 Task: Check the percentage active listings of finished basement in the last 1 year.
Action: Mouse moved to (889, 192)
Screenshot: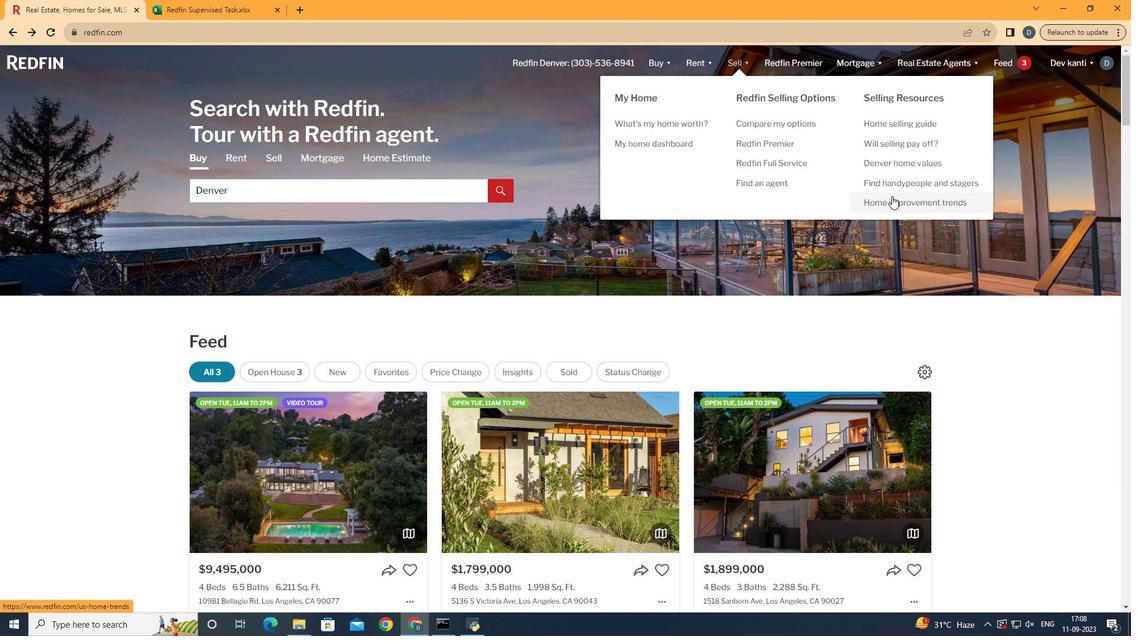 
Action: Mouse pressed left at (889, 192)
Screenshot: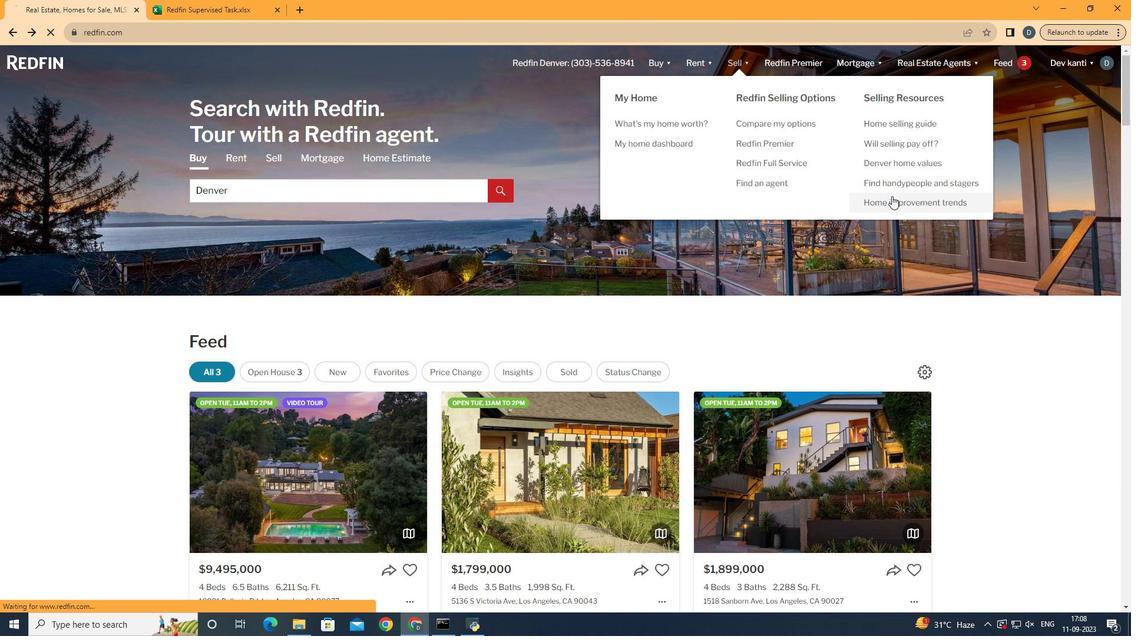 
Action: Mouse moved to (272, 222)
Screenshot: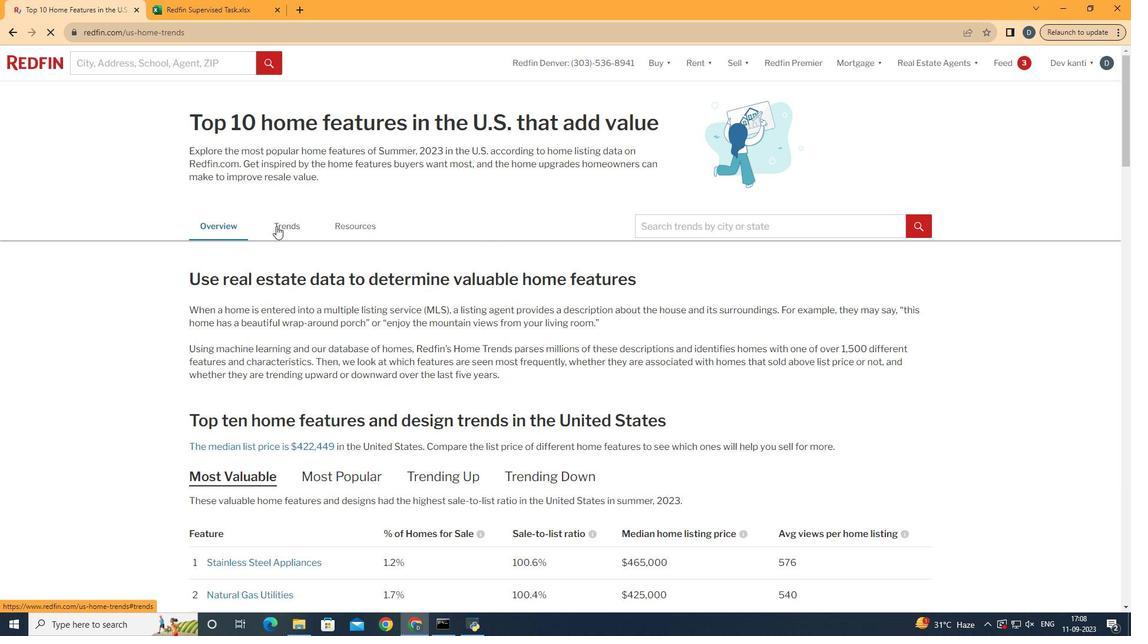
Action: Mouse pressed left at (272, 222)
Screenshot: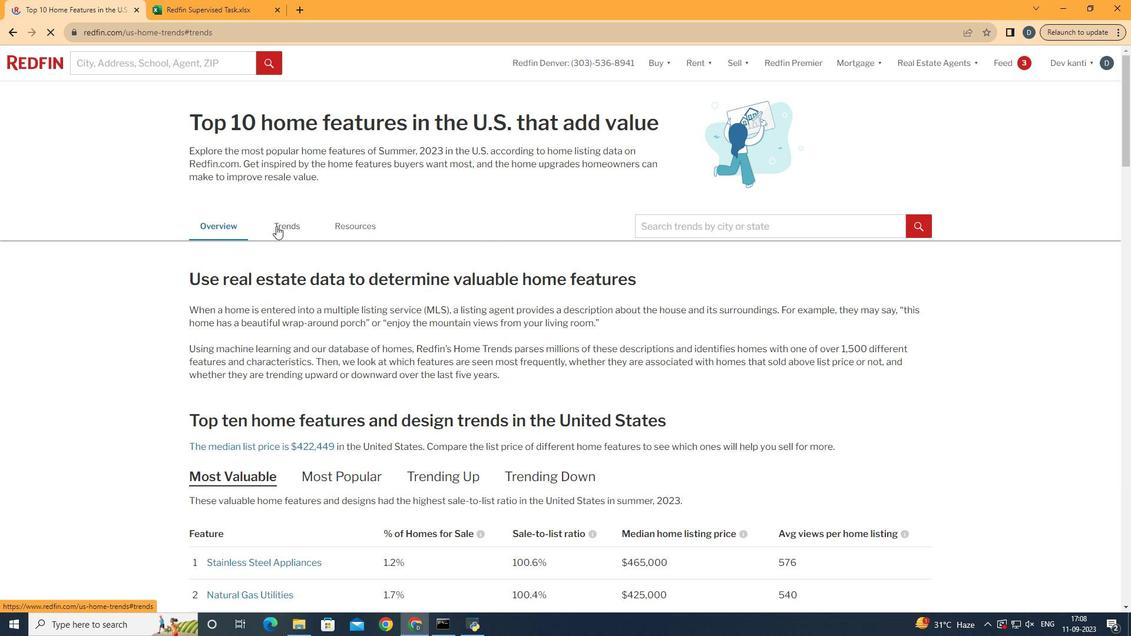 
Action: Mouse moved to (512, 300)
Screenshot: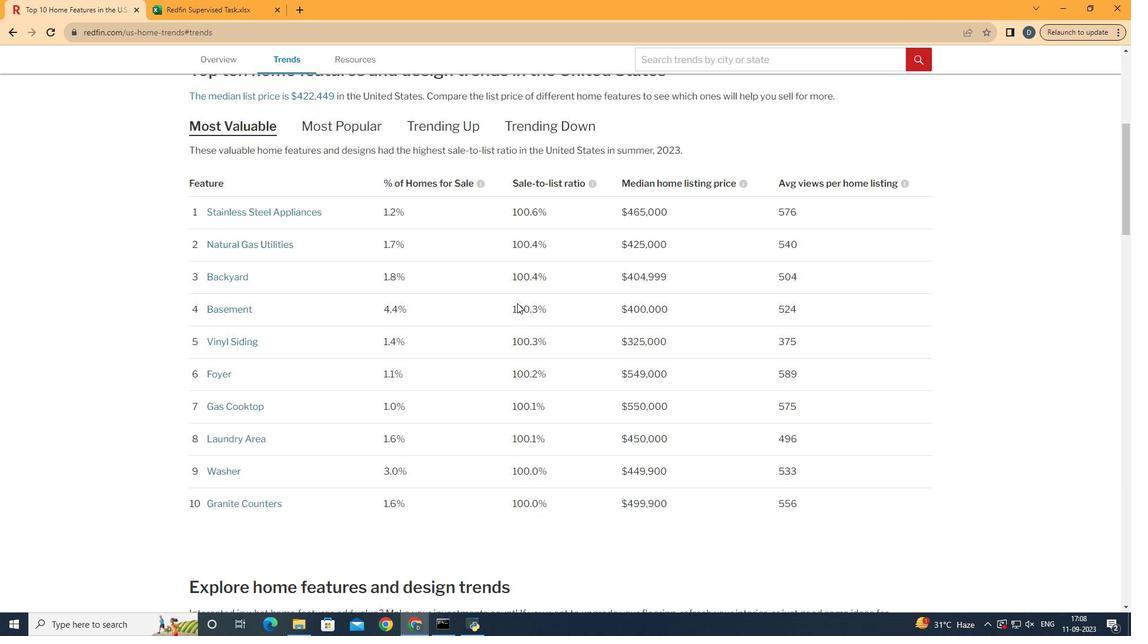 
Action: Mouse scrolled (512, 300) with delta (0, 0)
Screenshot: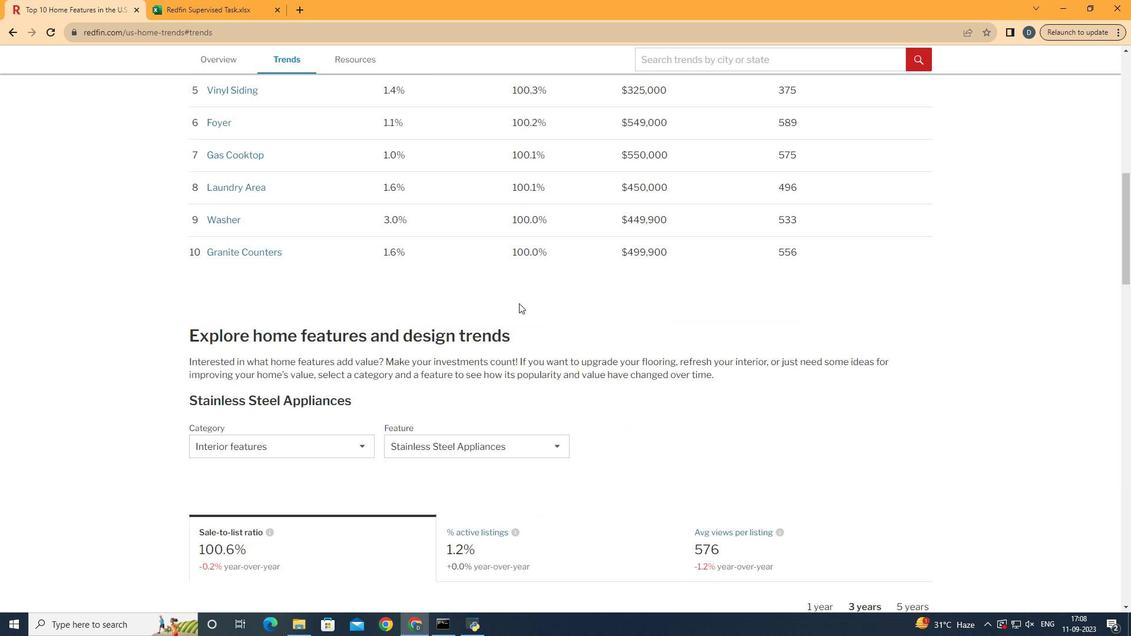 
Action: Mouse moved to (514, 300)
Screenshot: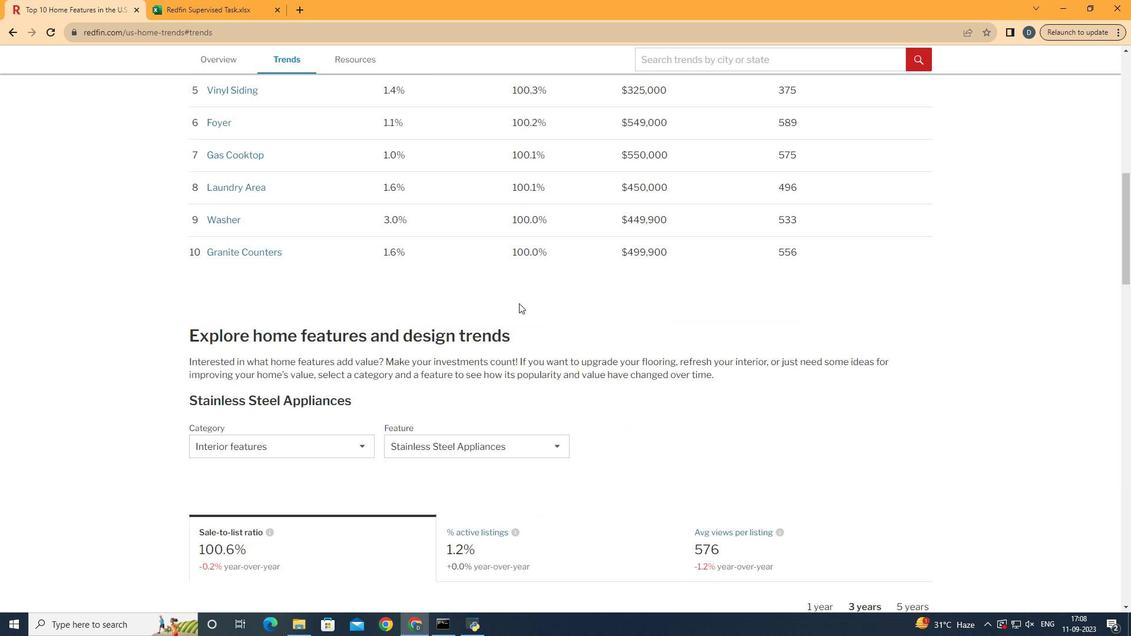 
Action: Mouse scrolled (514, 299) with delta (0, 0)
Screenshot: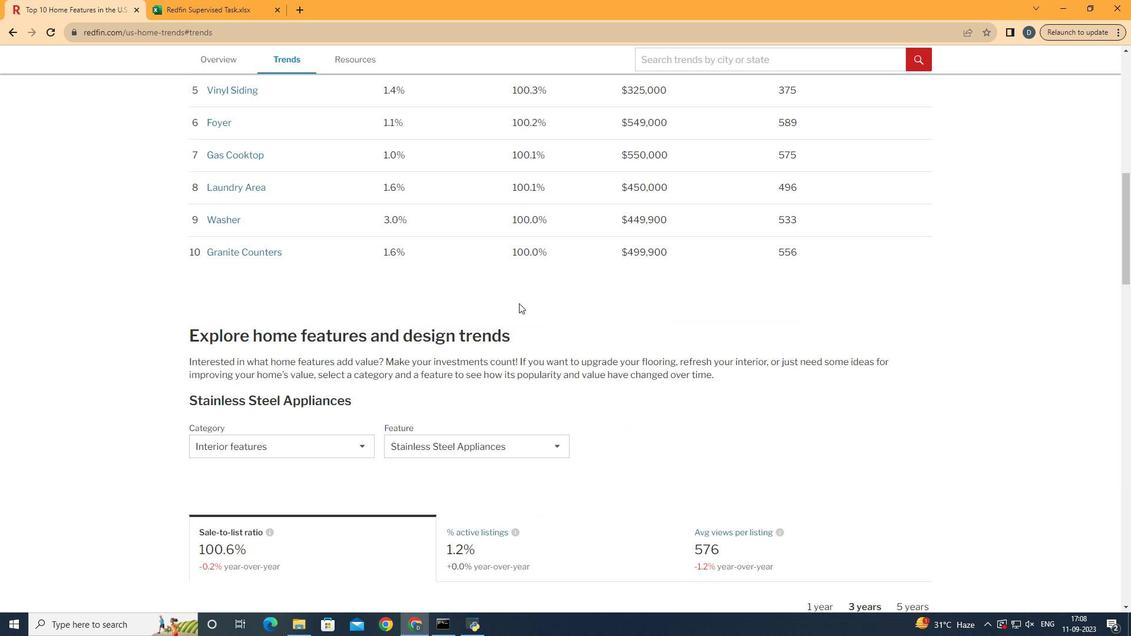 
Action: Mouse scrolled (514, 299) with delta (0, 0)
Screenshot: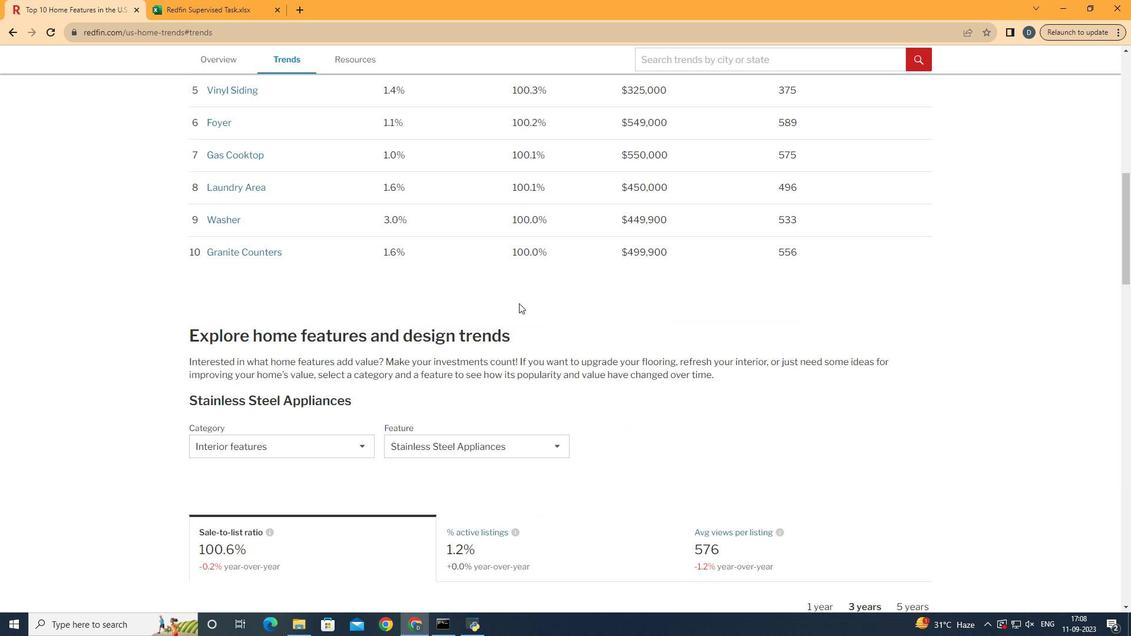 
Action: Mouse scrolled (514, 299) with delta (0, 0)
Screenshot: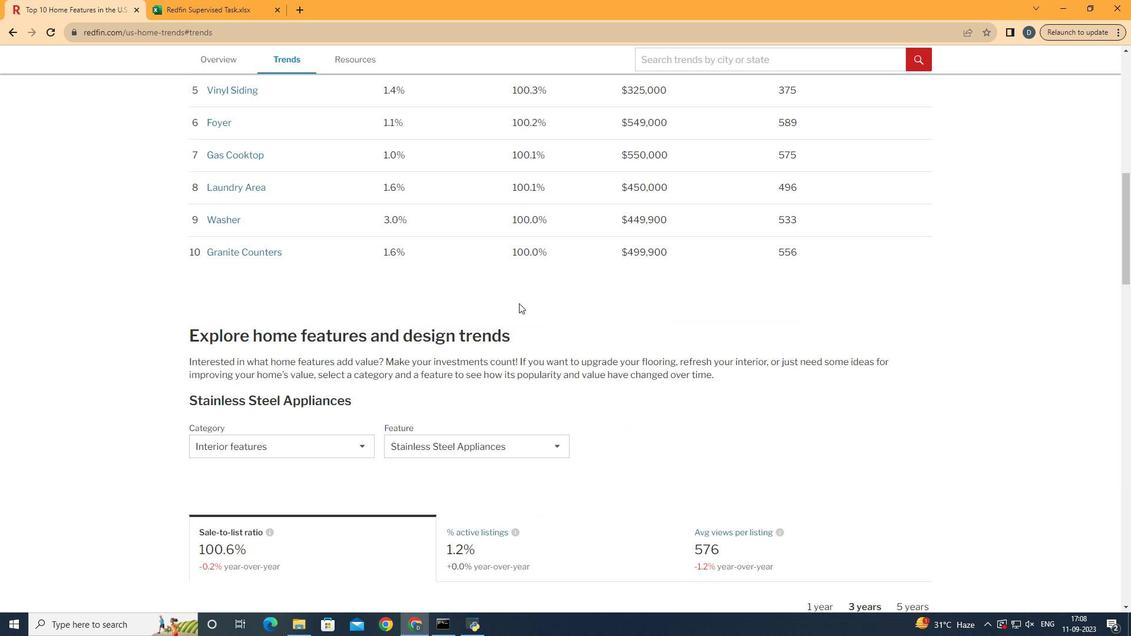 
Action: Mouse moved to (514, 300)
Screenshot: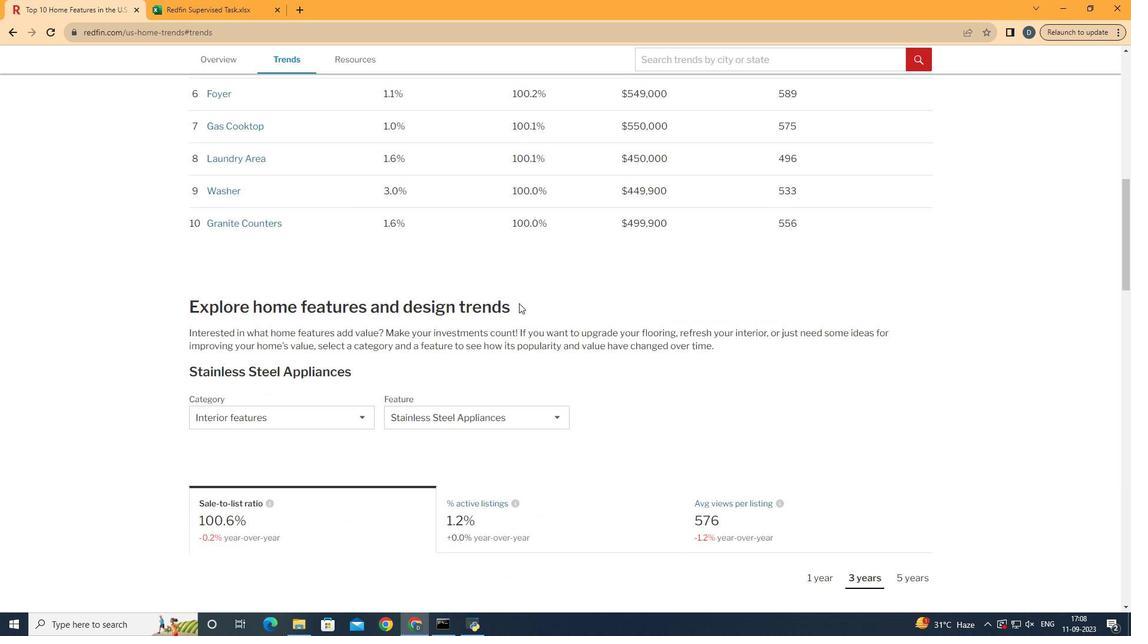 
Action: Mouse scrolled (514, 299) with delta (0, 0)
Screenshot: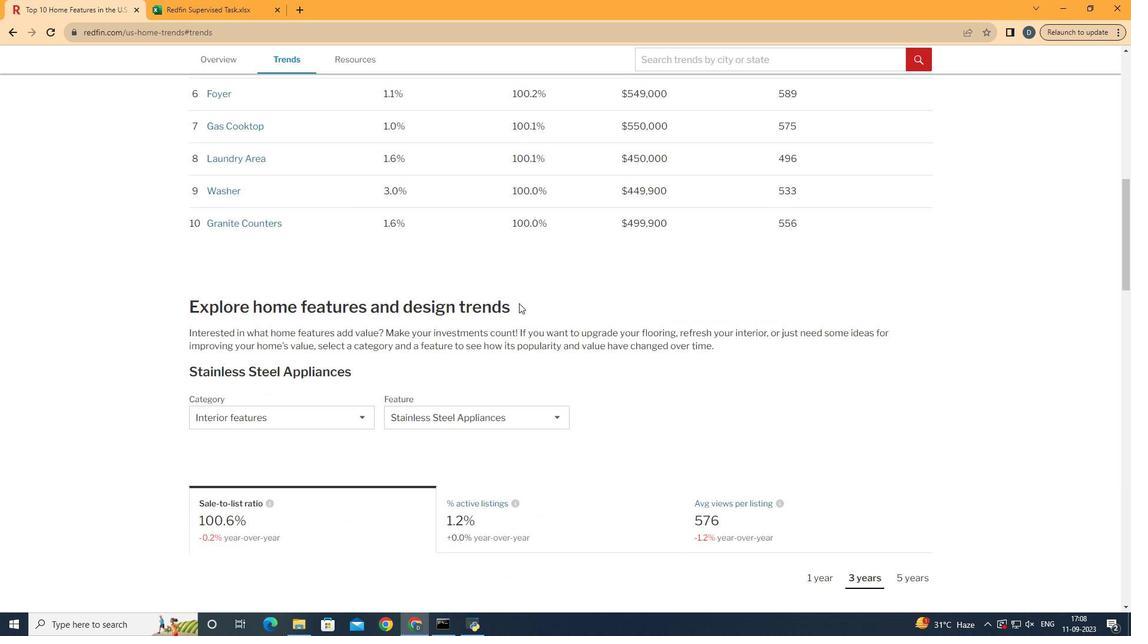 
Action: Mouse moved to (515, 300)
Screenshot: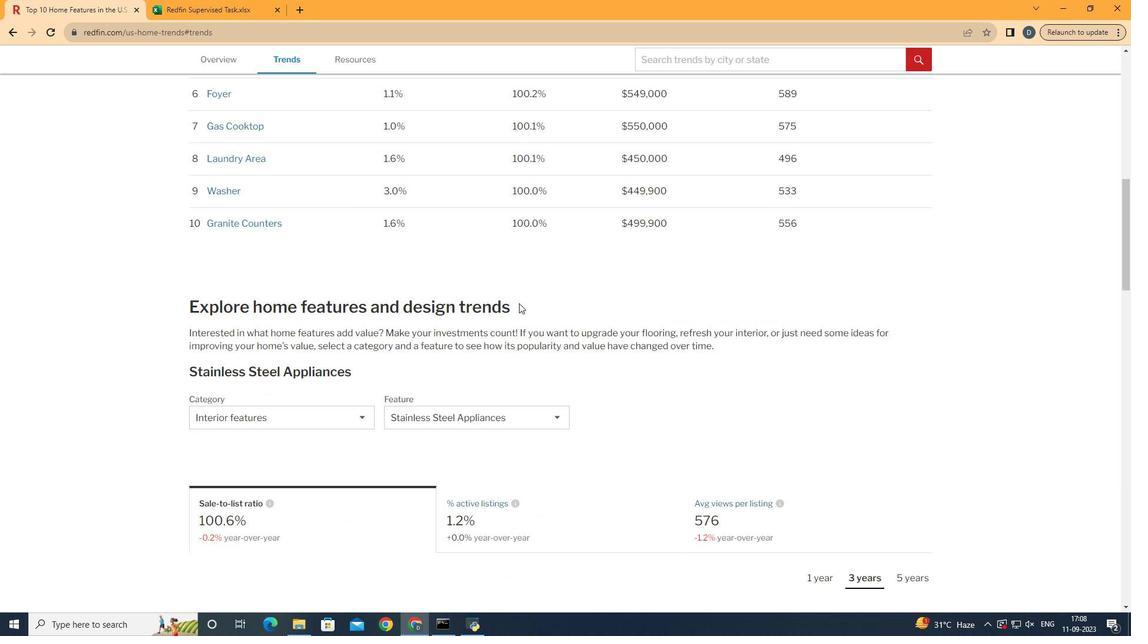 
Action: Mouse scrolled (515, 299) with delta (0, 0)
Screenshot: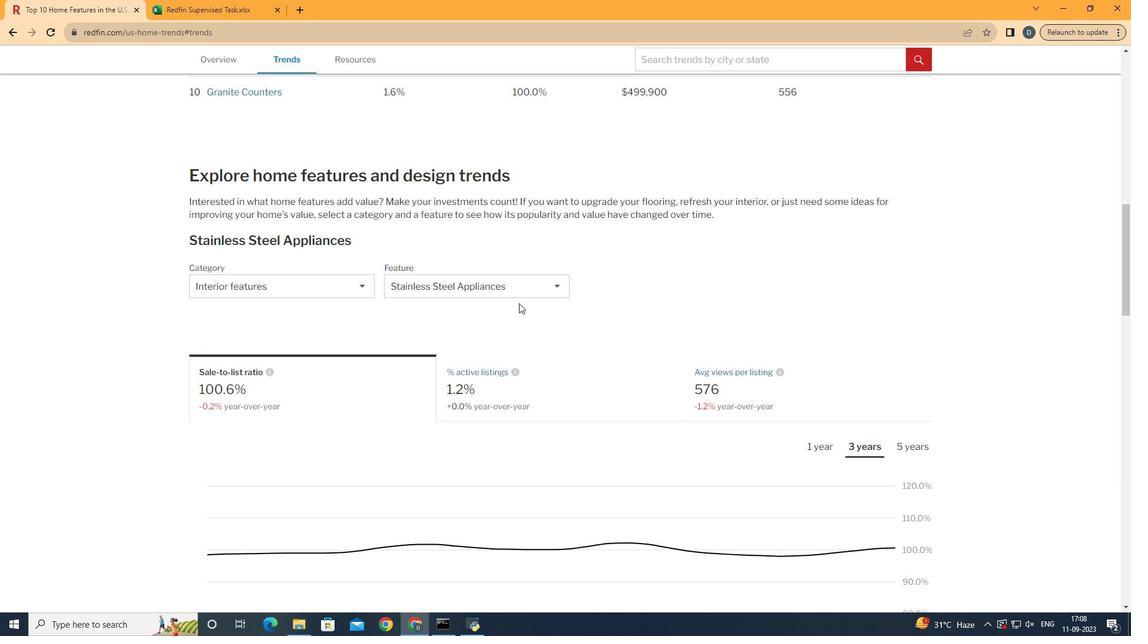 
Action: Mouse scrolled (515, 299) with delta (0, 0)
Screenshot: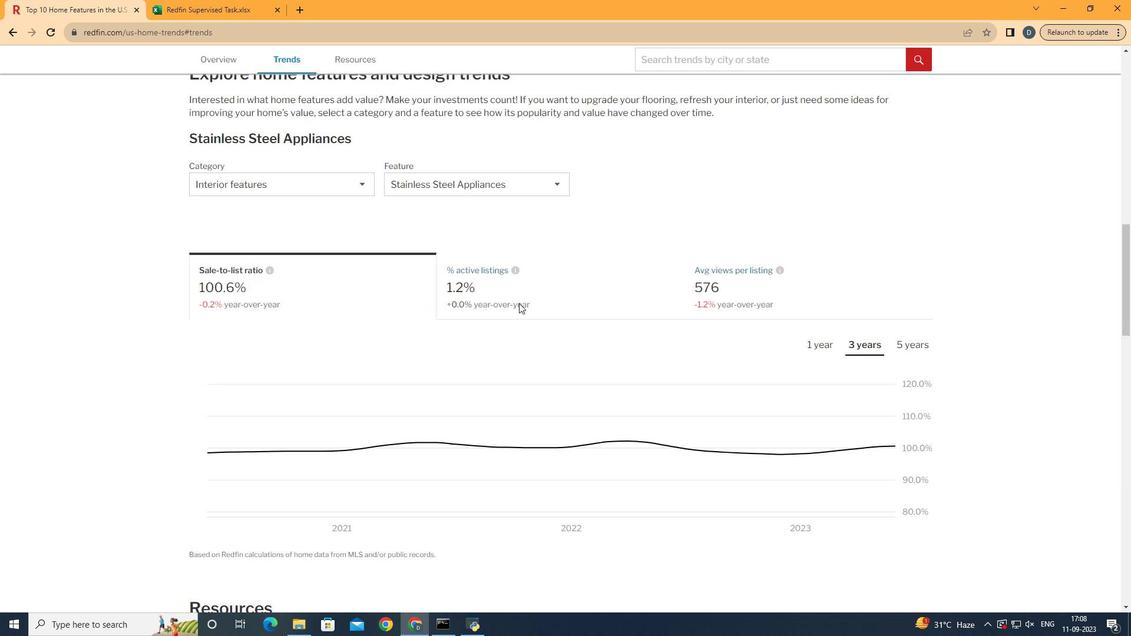 
Action: Mouse scrolled (515, 299) with delta (0, 0)
Screenshot: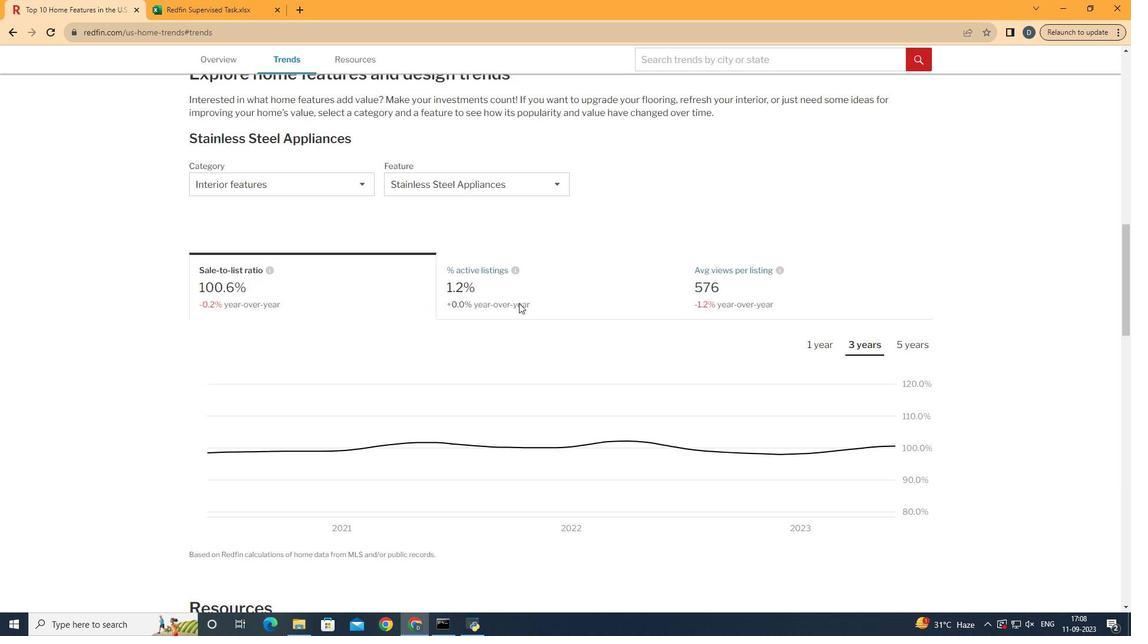 
Action: Mouse scrolled (515, 299) with delta (0, 0)
Screenshot: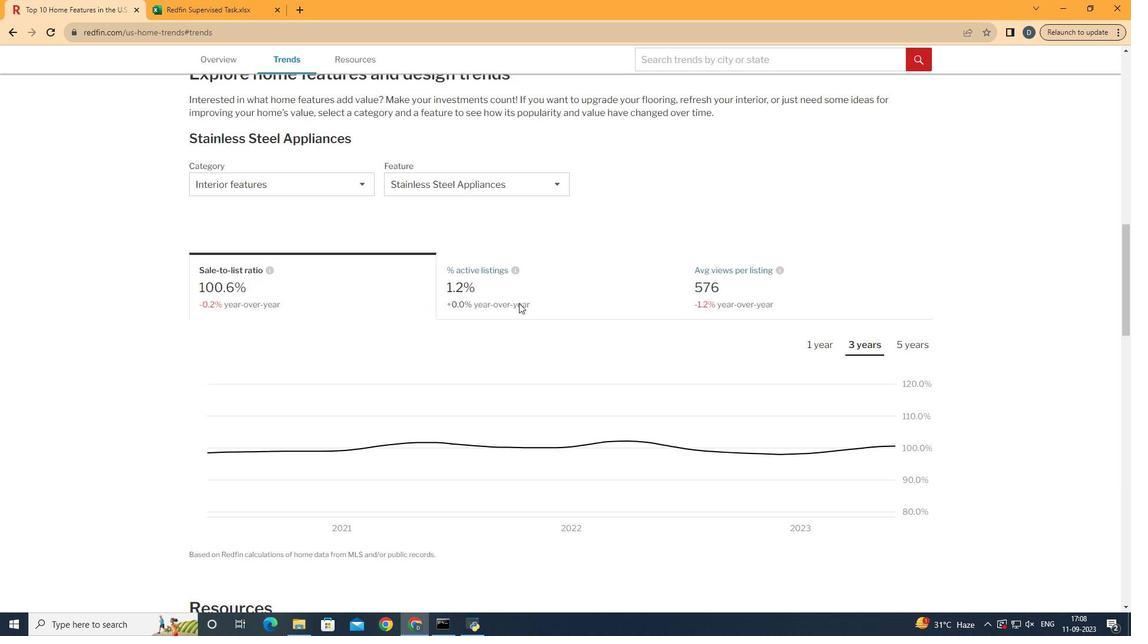 
Action: Mouse moved to (321, 182)
Screenshot: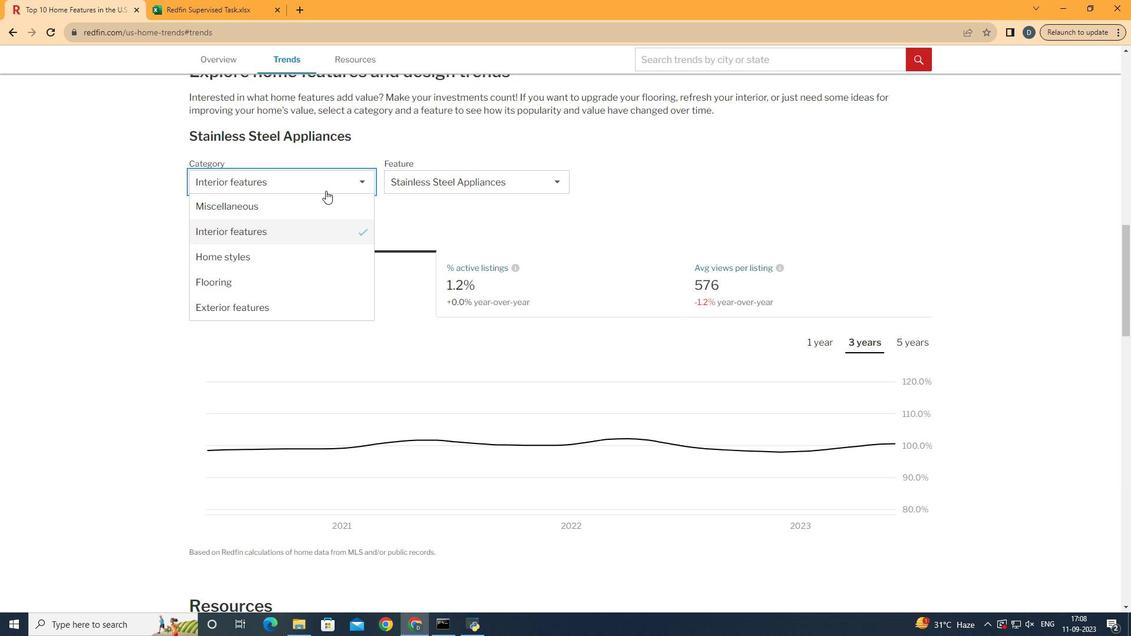 
Action: Mouse pressed left at (321, 182)
Screenshot: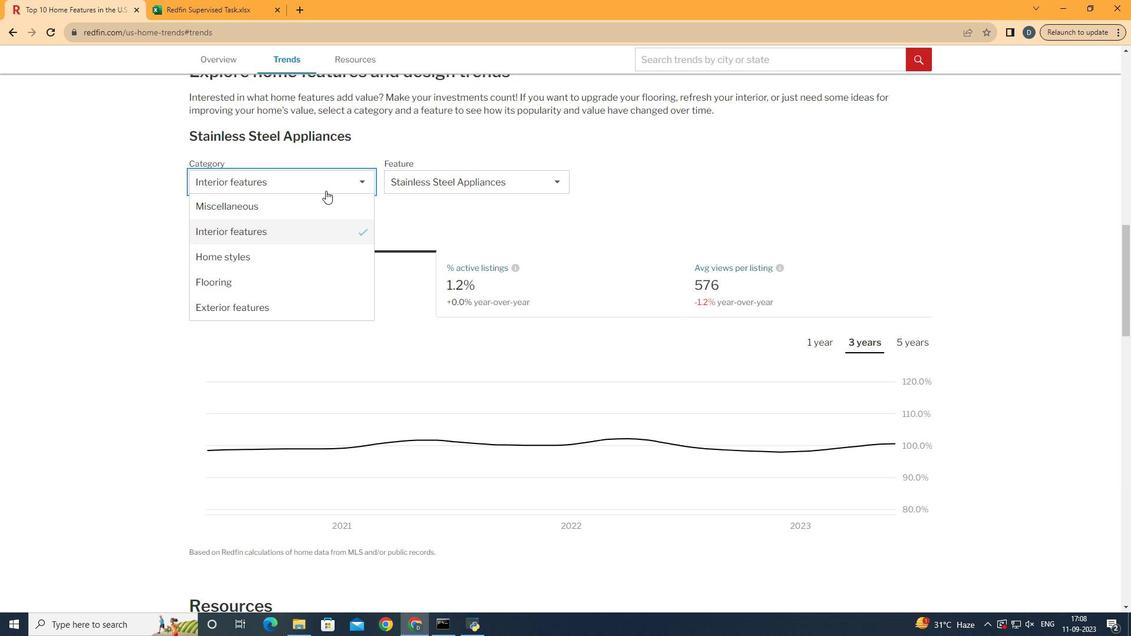 
Action: Mouse moved to (324, 223)
Screenshot: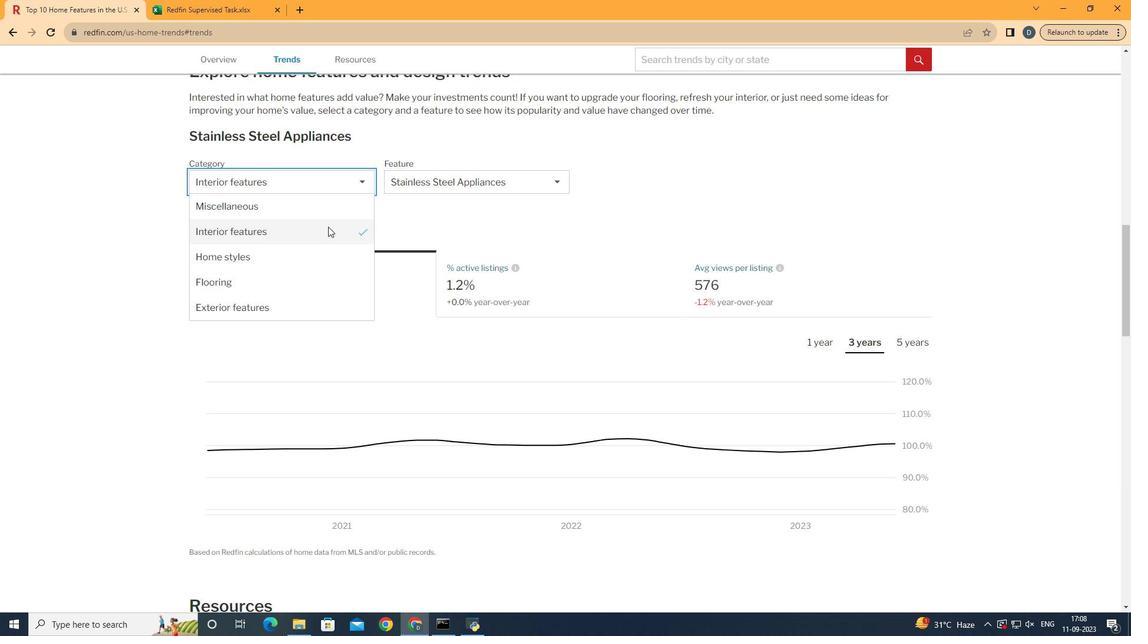 
Action: Mouse pressed left at (324, 223)
Screenshot: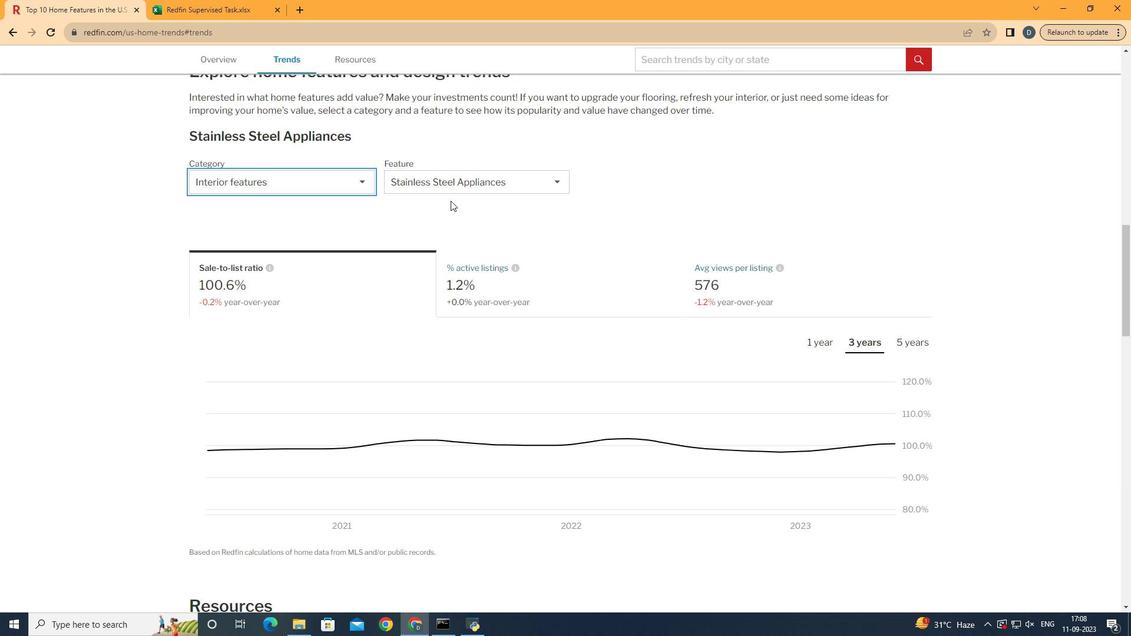 
Action: Mouse moved to (534, 178)
Screenshot: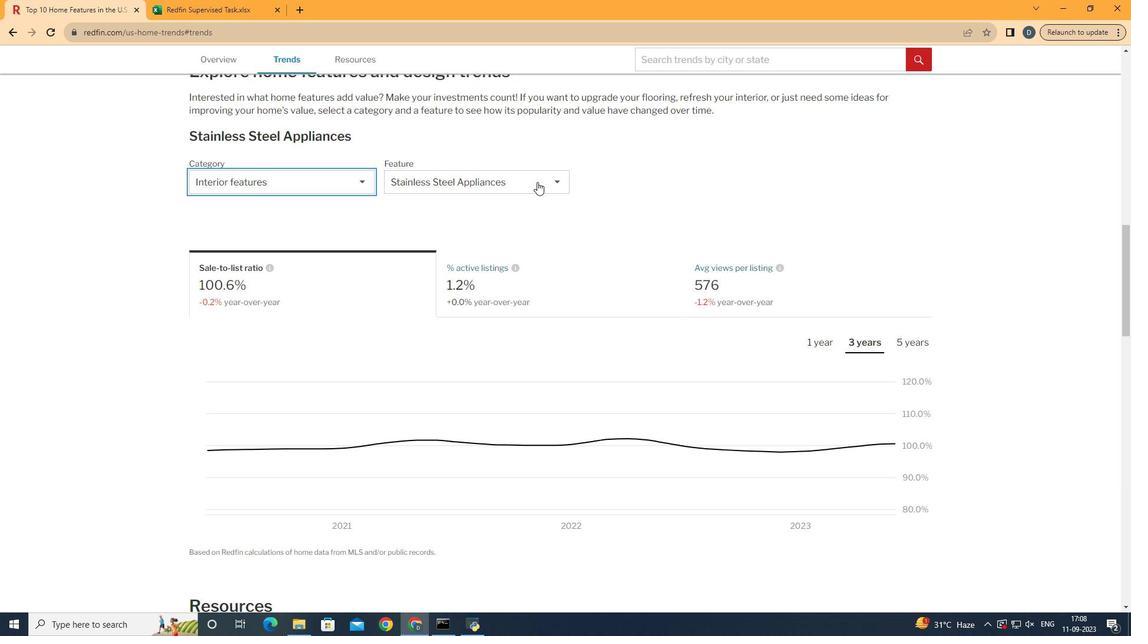 
Action: Mouse pressed left at (534, 178)
Screenshot: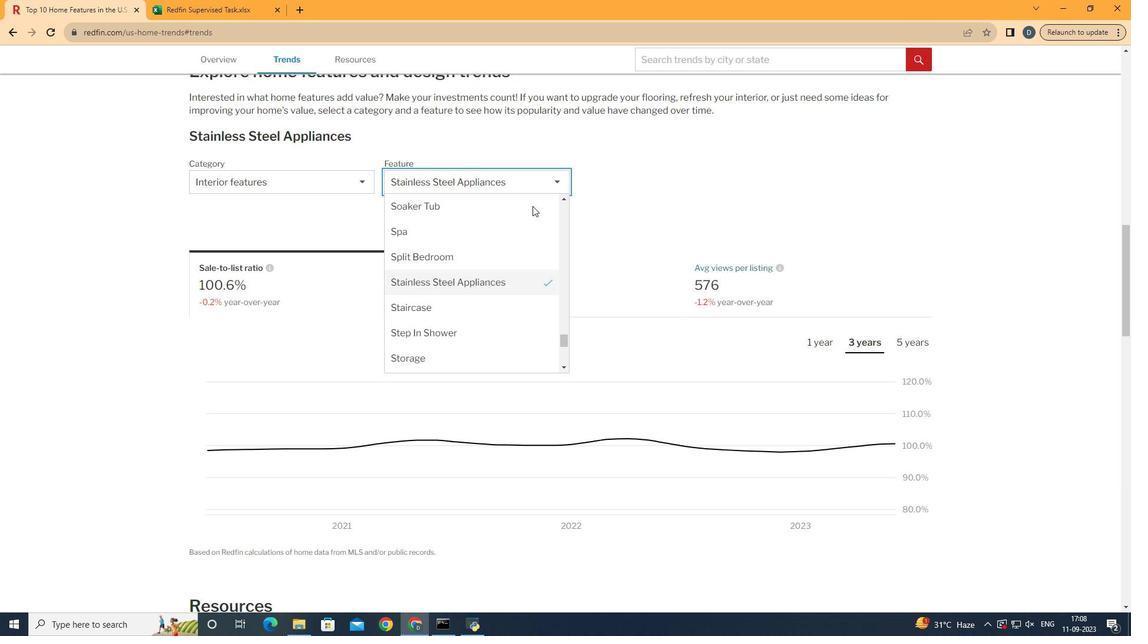 
Action: Mouse moved to (516, 309)
Screenshot: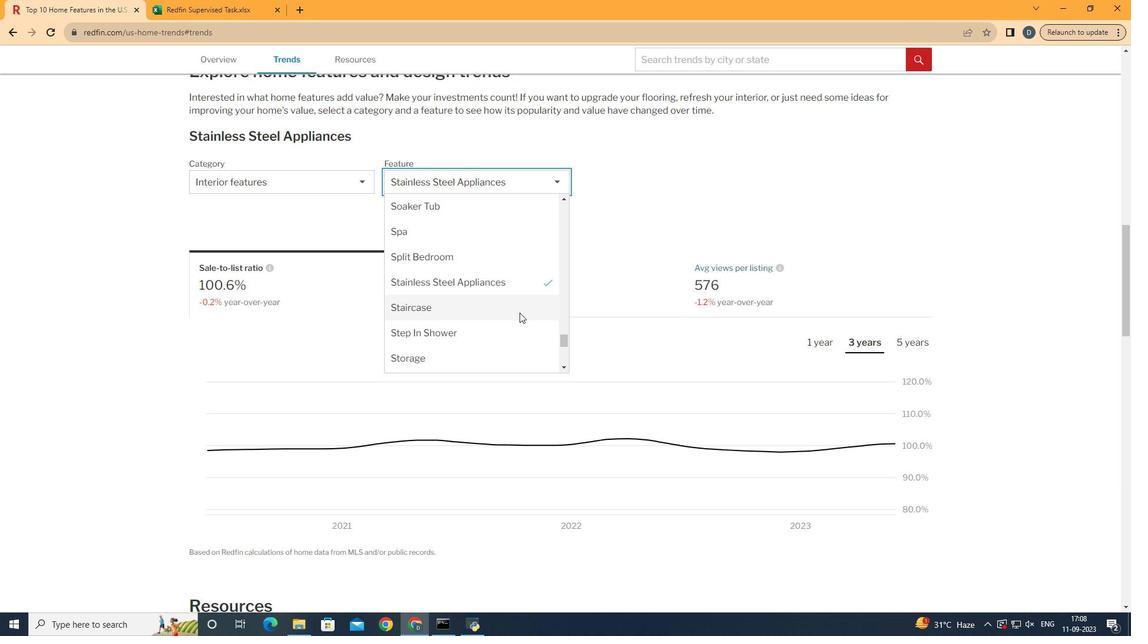 
Action: Mouse scrolled (516, 310) with delta (0, 0)
Screenshot: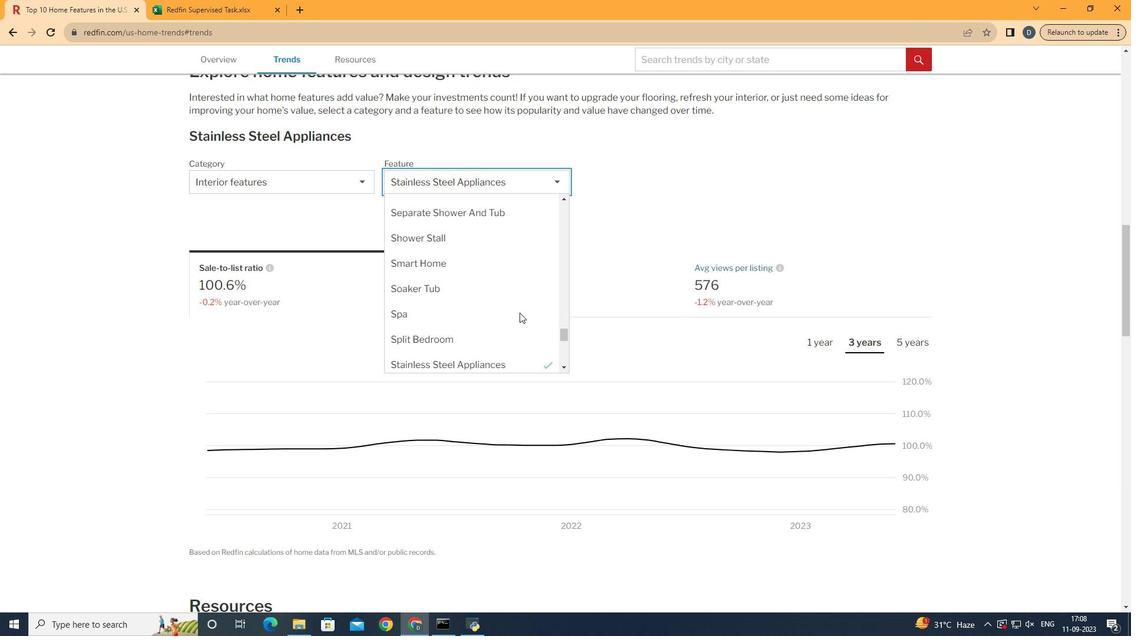 
Action: Mouse scrolled (516, 310) with delta (0, 0)
Screenshot: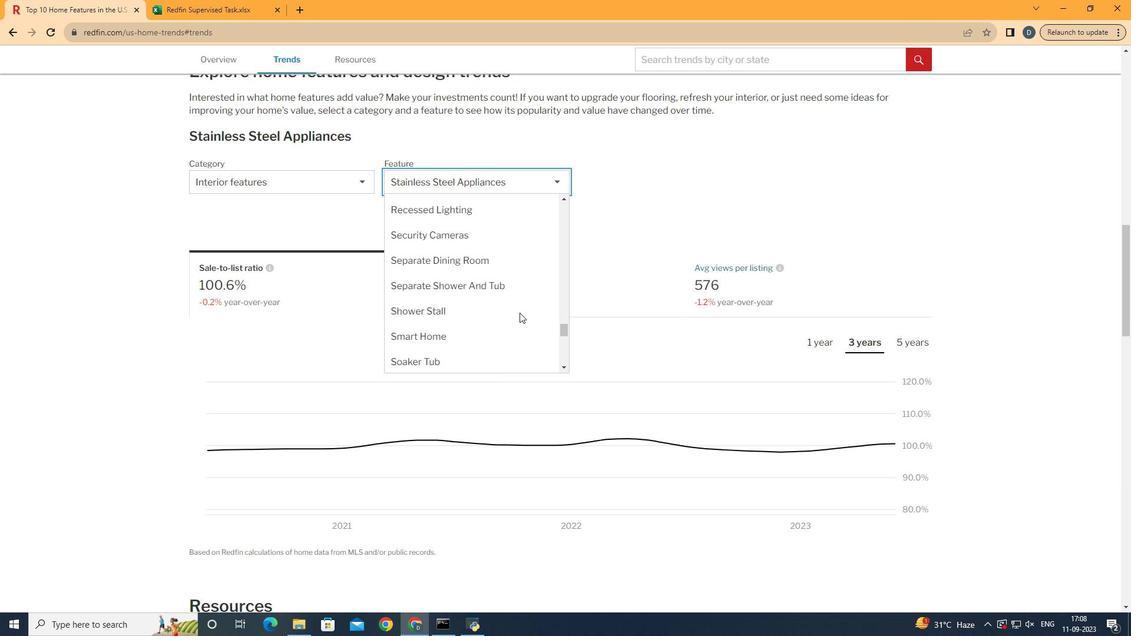 
Action: Mouse scrolled (516, 310) with delta (0, 0)
Screenshot: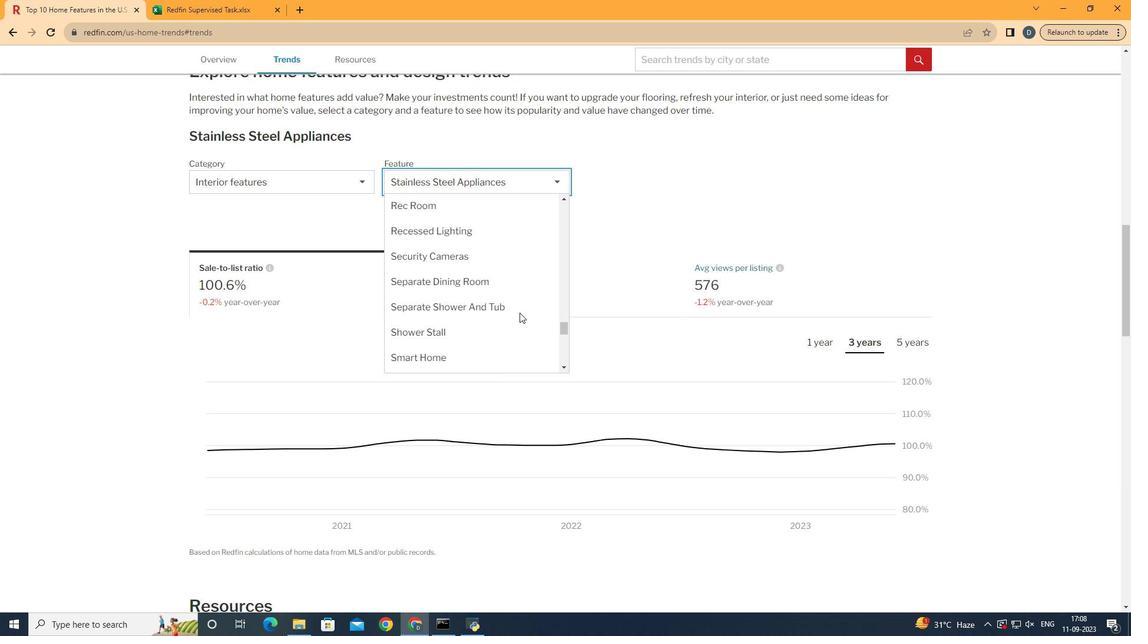 
Action: Mouse scrolled (516, 310) with delta (0, 0)
Screenshot: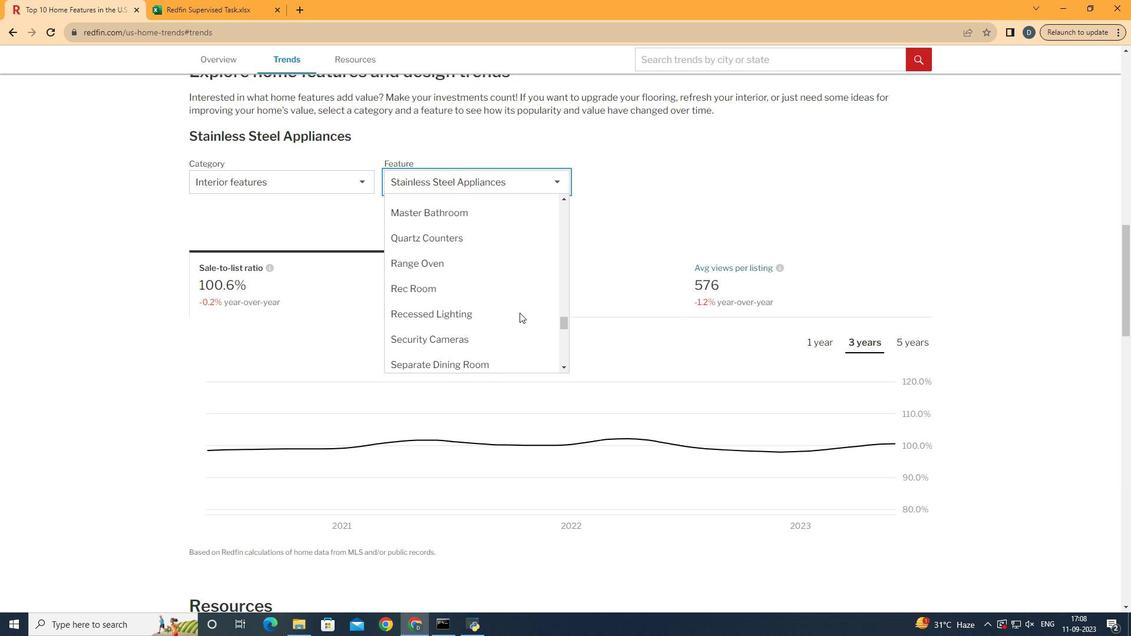 
Action: Mouse scrolled (516, 310) with delta (0, 0)
Screenshot: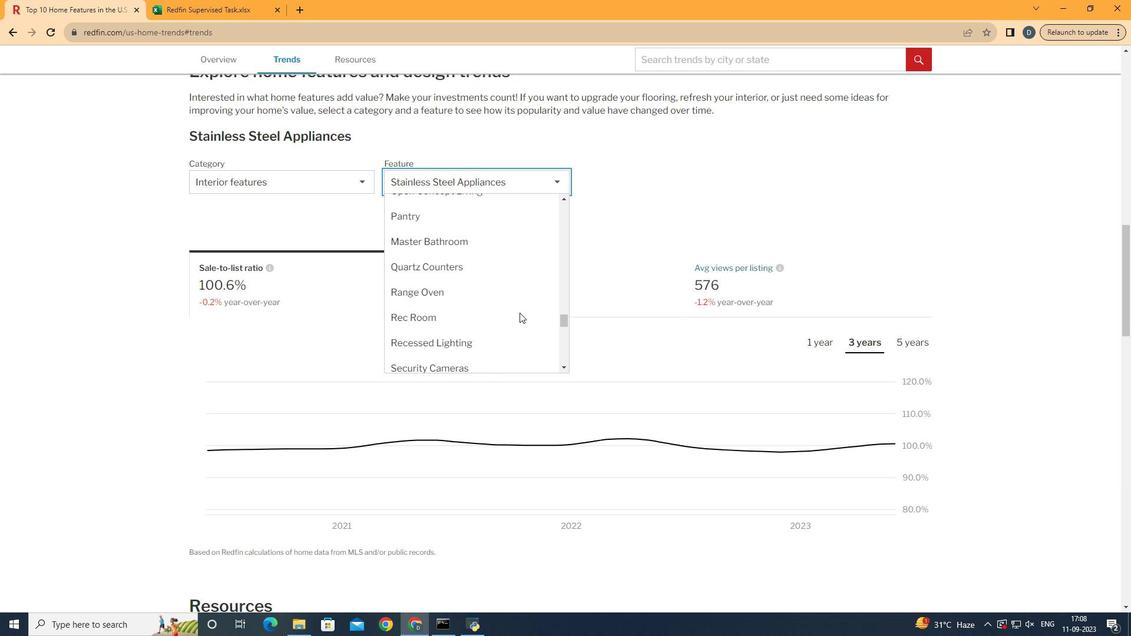 
Action: Mouse scrolled (516, 310) with delta (0, 0)
Screenshot: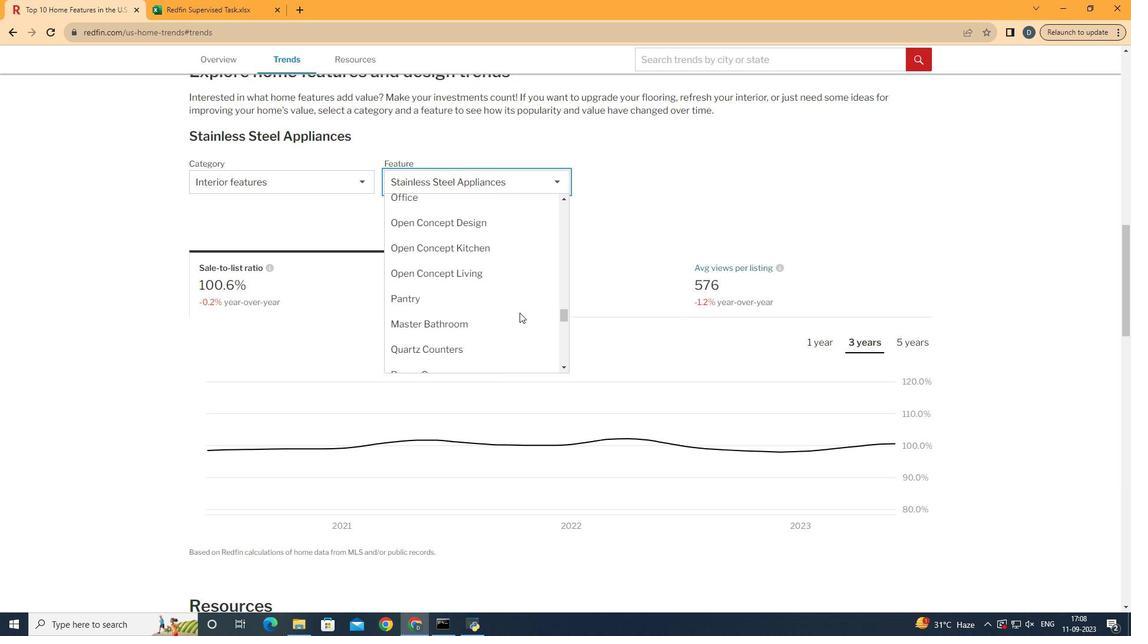 
Action: Mouse scrolled (516, 310) with delta (0, 0)
Screenshot: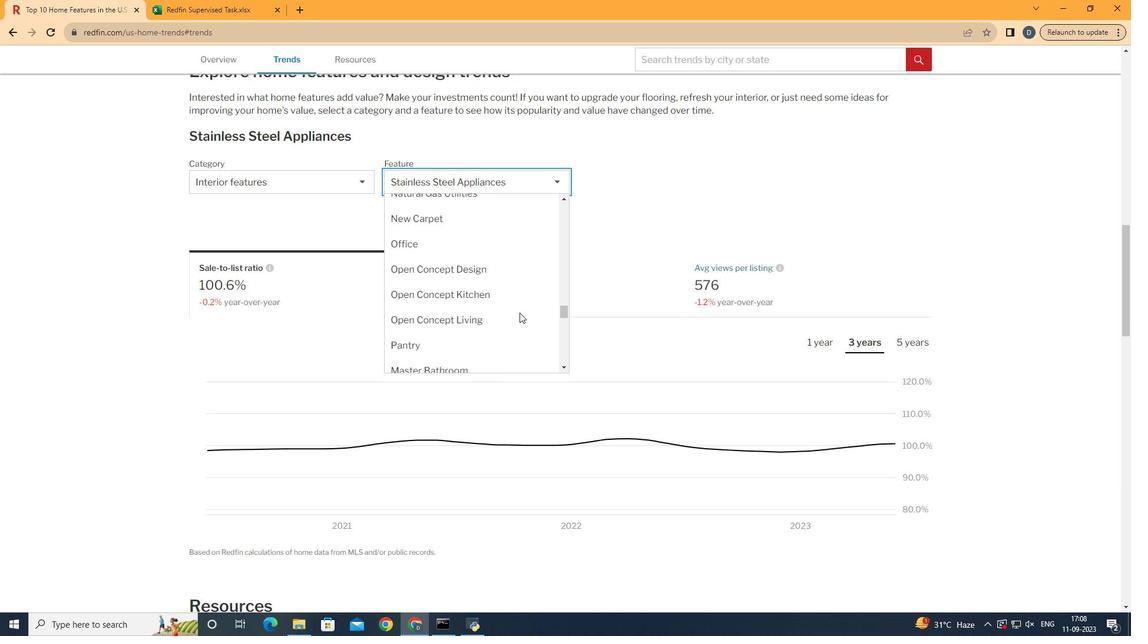 
Action: Mouse scrolled (516, 310) with delta (0, 0)
Screenshot: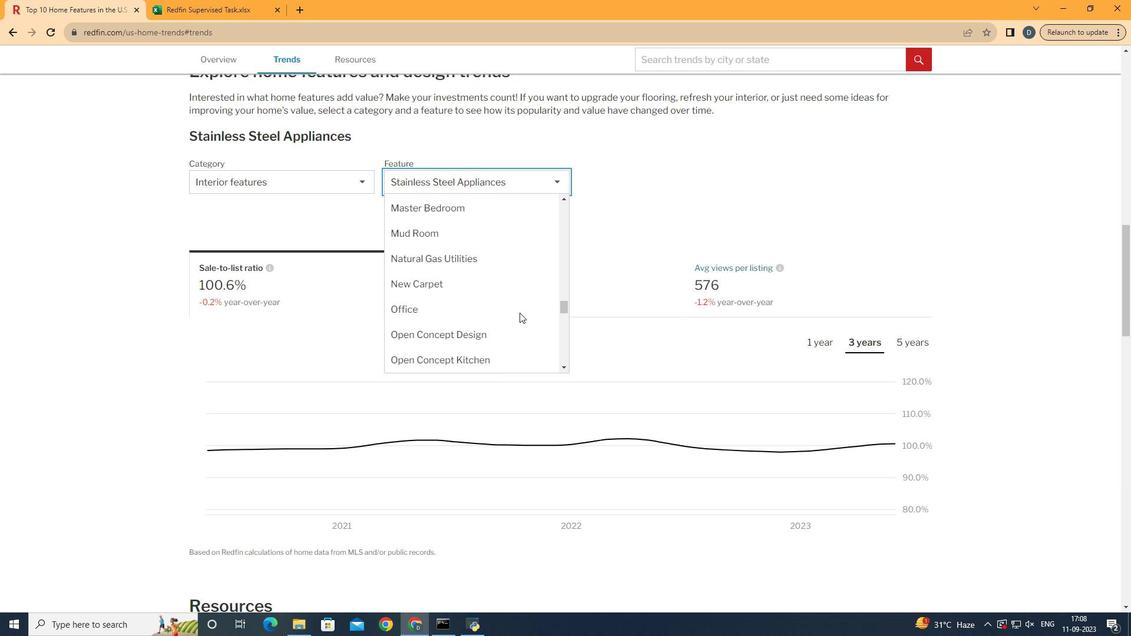 
Action: Mouse scrolled (516, 310) with delta (0, 0)
Screenshot: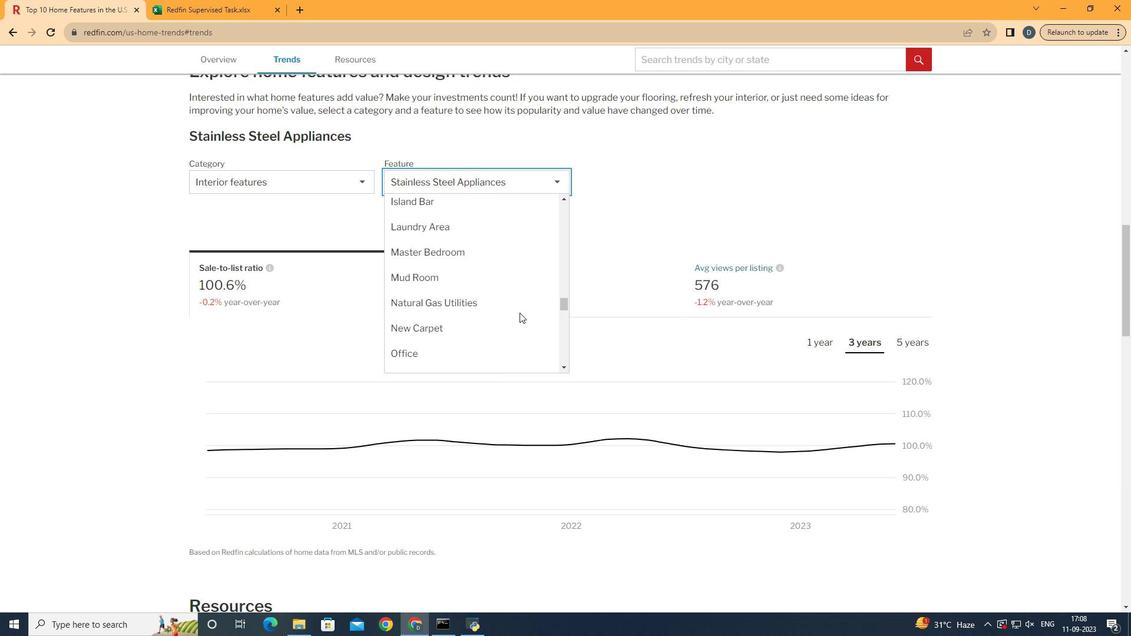 
Action: Mouse scrolled (516, 310) with delta (0, 0)
Screenshot: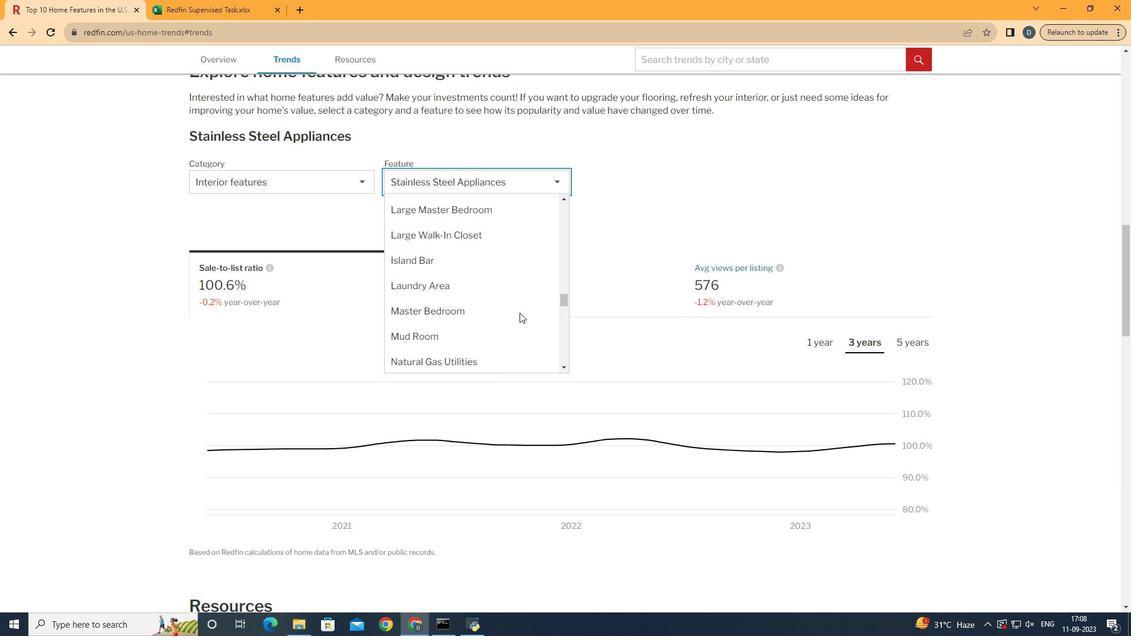 
Action: Mouse scrolled (516, 310) with delta (0, 0)
Screenshot: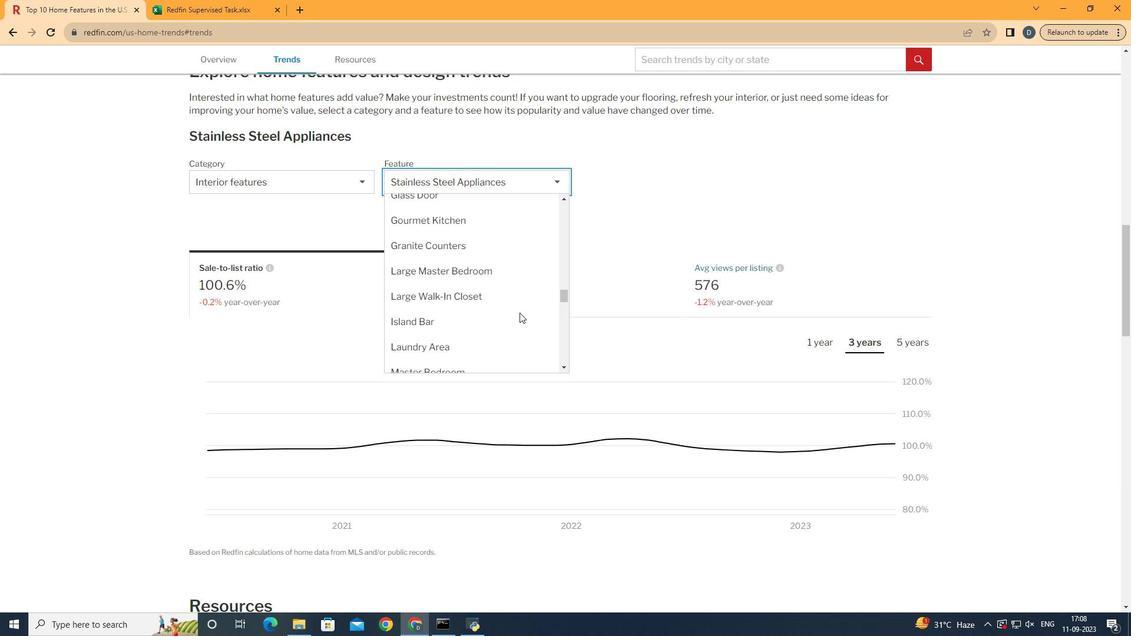 
Action: Mouse scrolled (516, 310) with delta (0, 0)
Screenshot: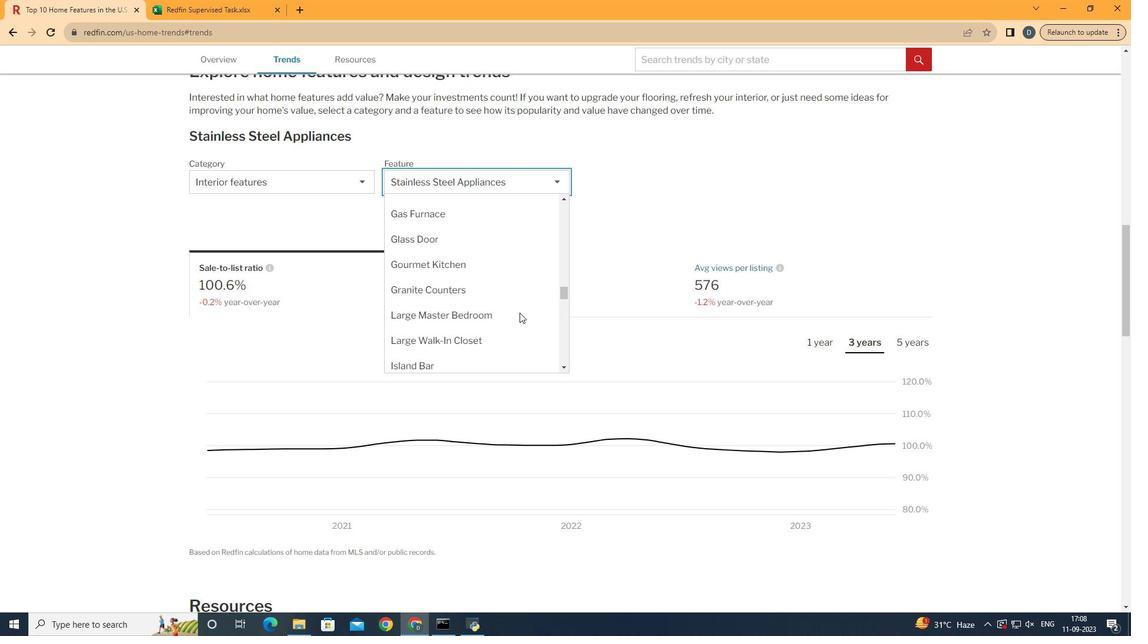 
Action: Mouse scrolled (516, 310) with delta (0, 0)
Screenshot: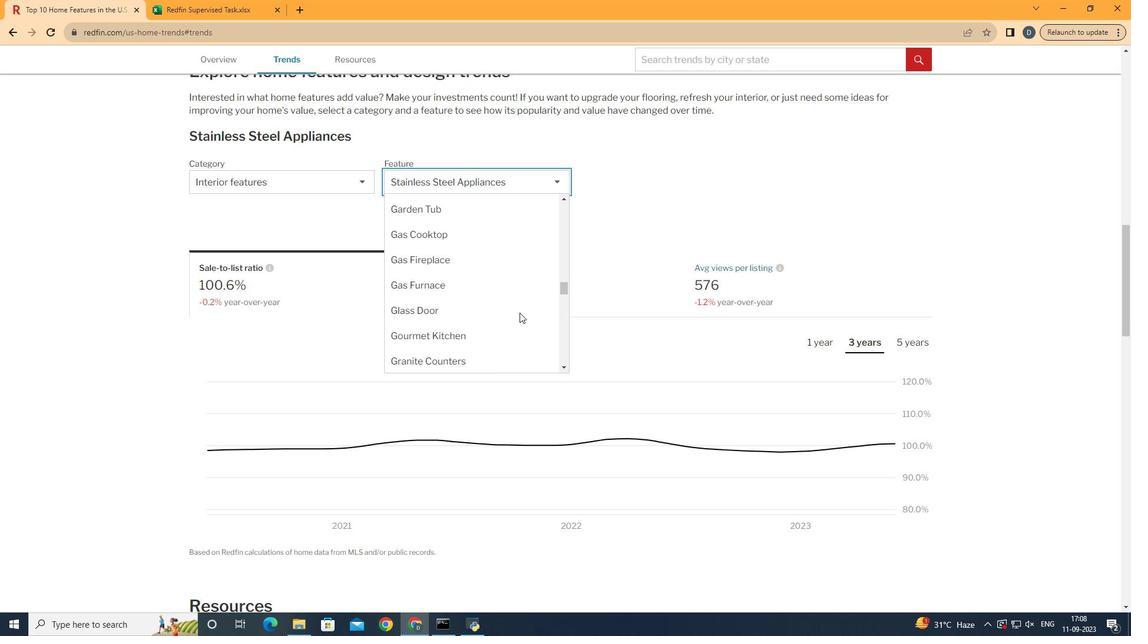
Action: Mouse scrolled (516, 310) with delta (0, 0)
Screenshot: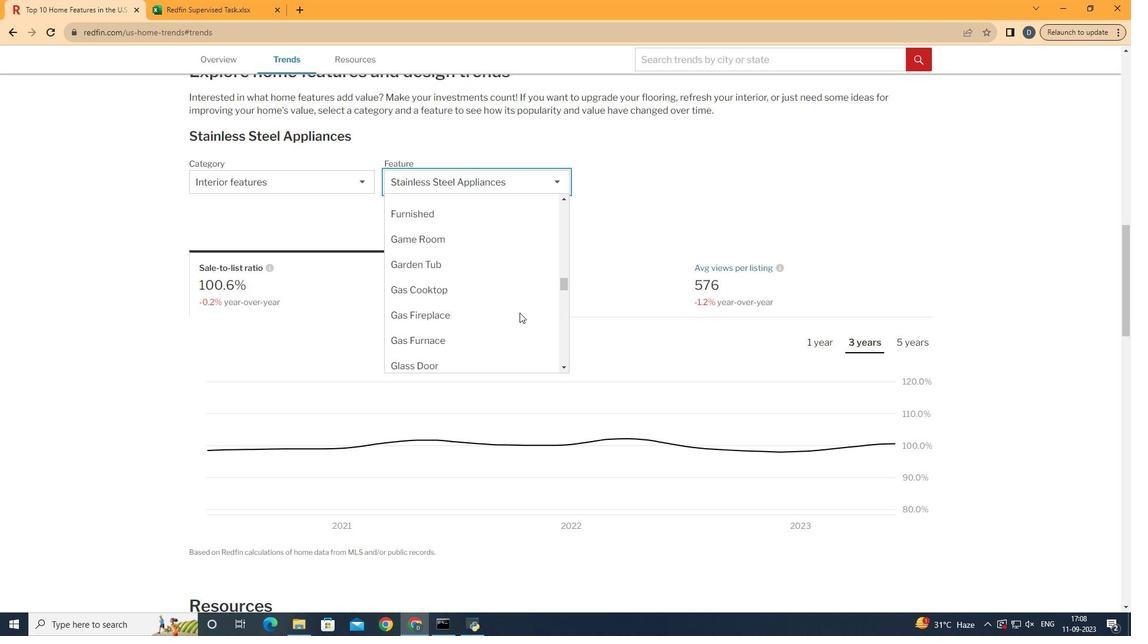 
Action: Mouse scrolled (516, 310) with delta (0, 0)
Screenshot: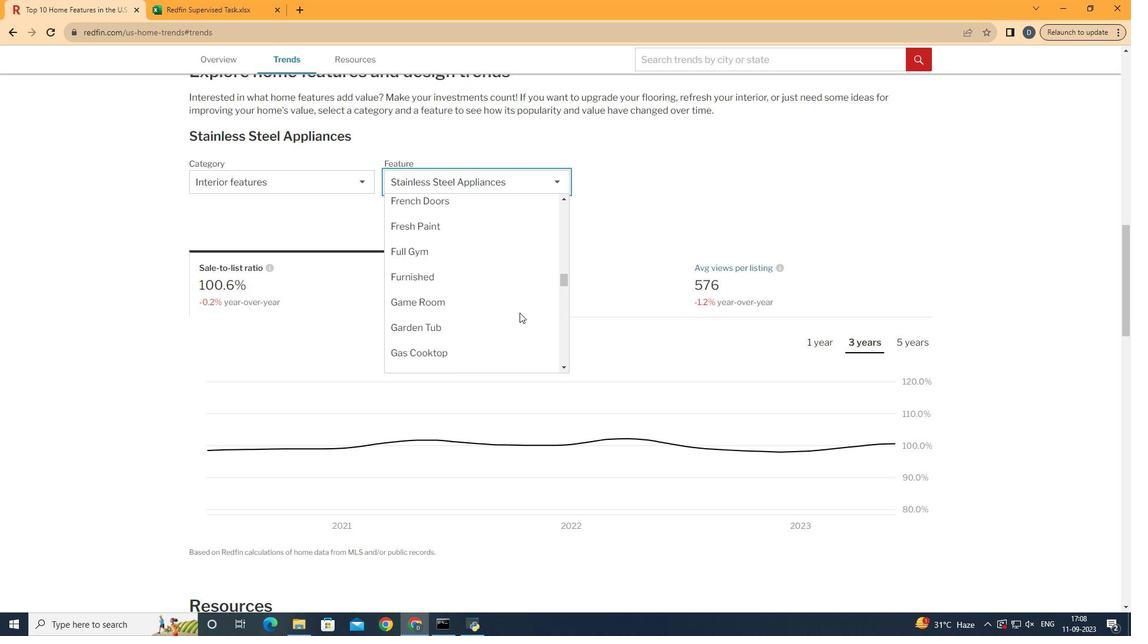 
Action: Mouse scrolled (516, 310) with delta (0, 0)
Screenshot: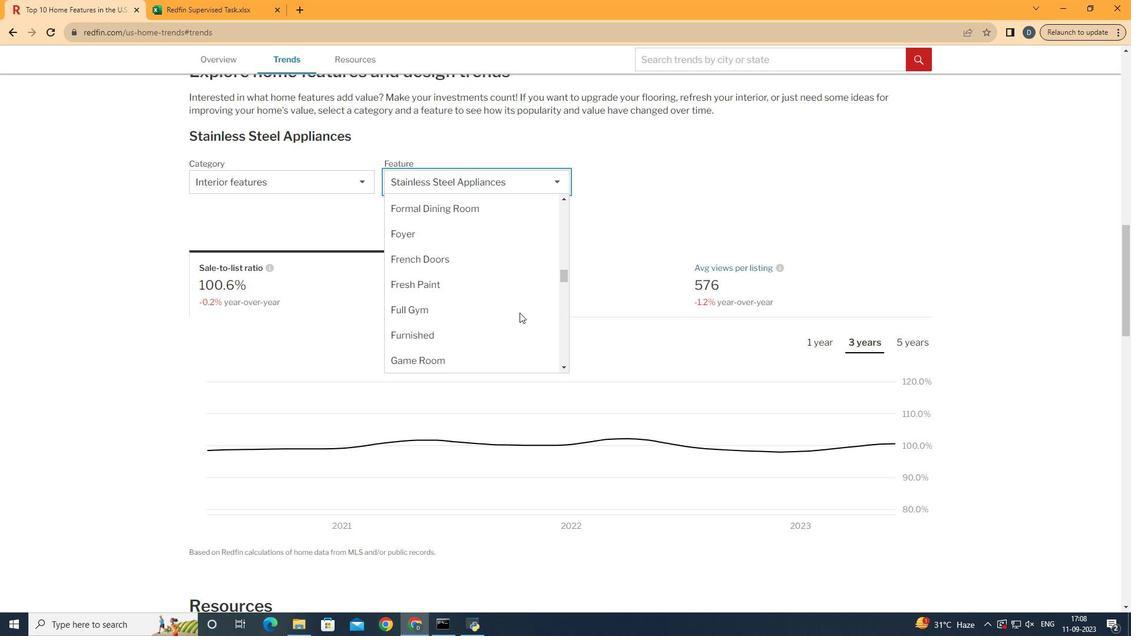 
Action: Mouse moved to (516, 309)
Screenshot: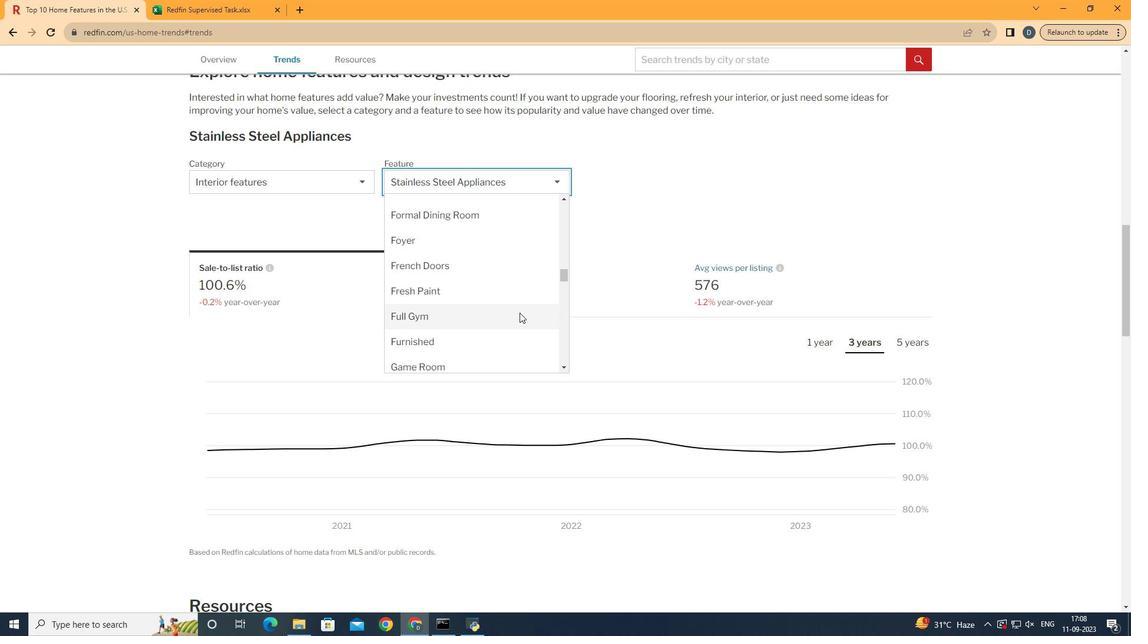 
Action: Mouse scrolled (516, 310) with delta (0, 0)
Screenshot: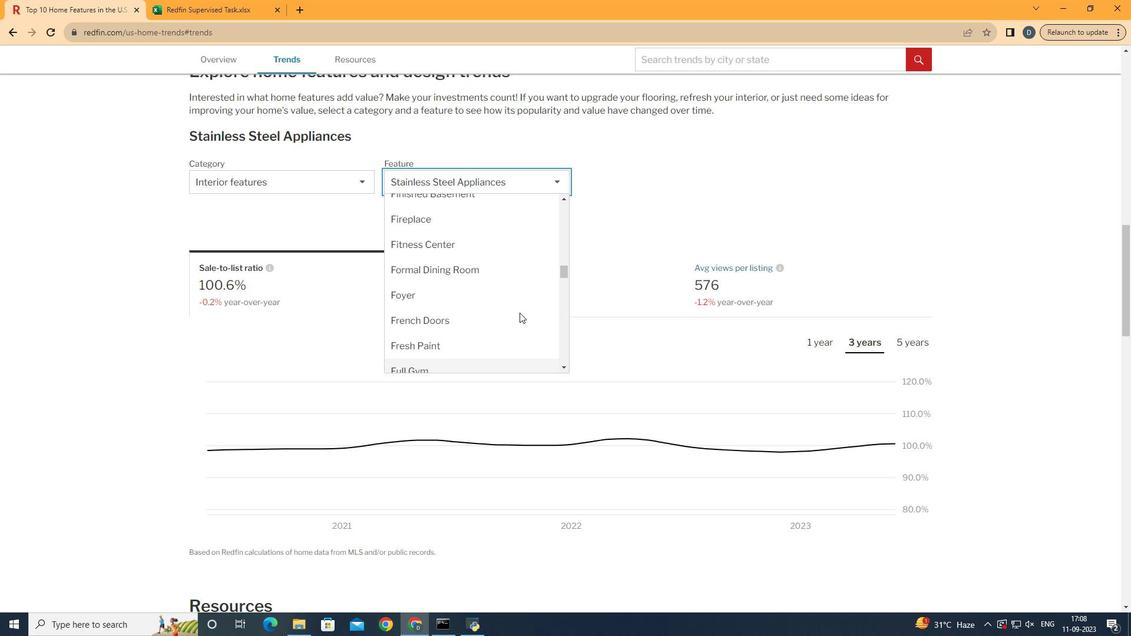 
Action: Mouse moved to (528, 243)
Screenshot: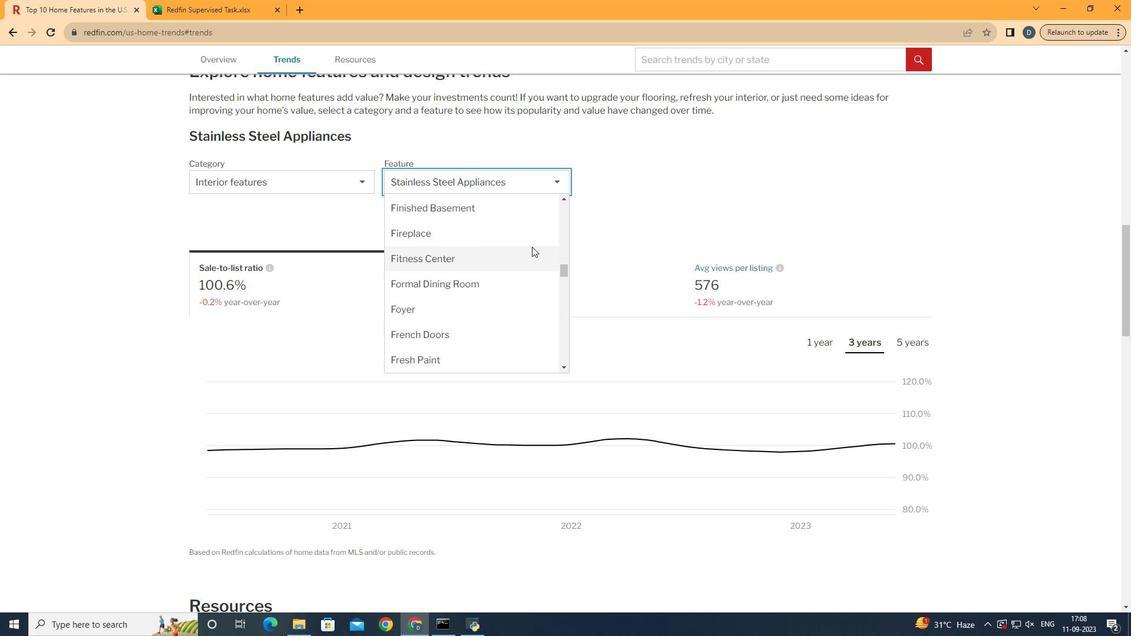 
Action: Mouse scrolled (528, 244) with delta (0, 0)
Screenshot: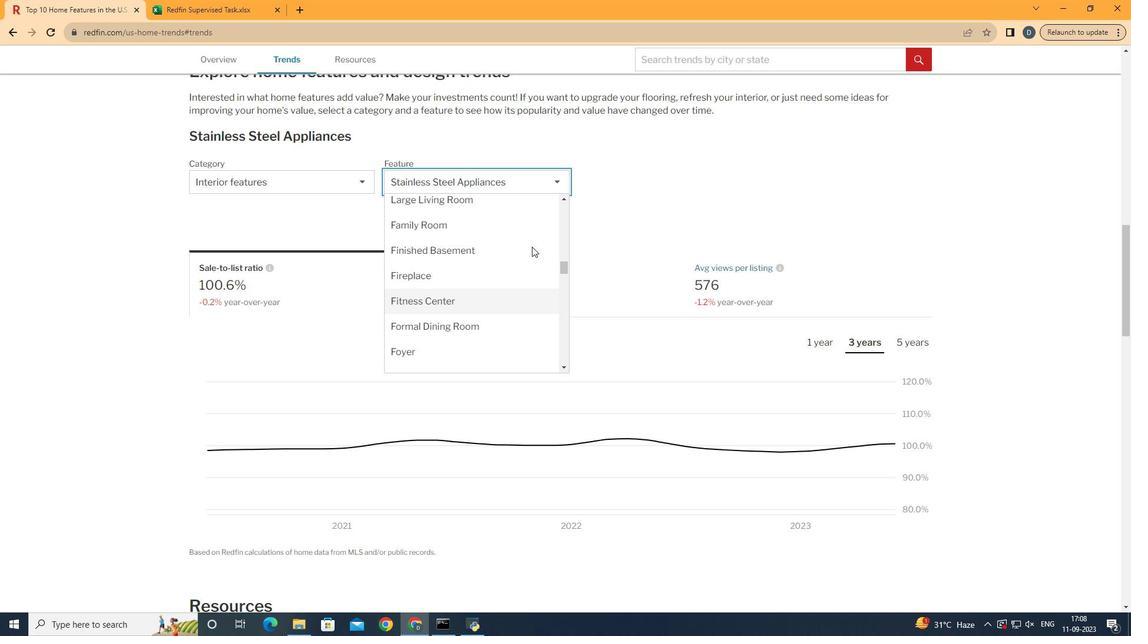 
Action: Mouse moved to (528, 251)
Screenshot: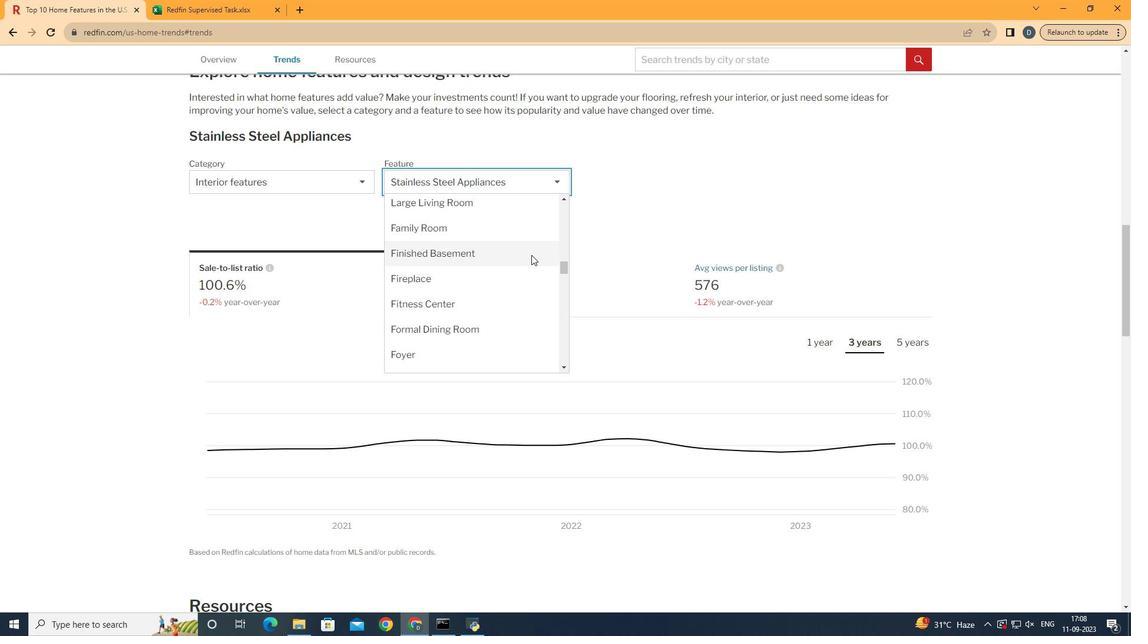 
Action: Mouse pressed left at (528, 251)
Screenshot: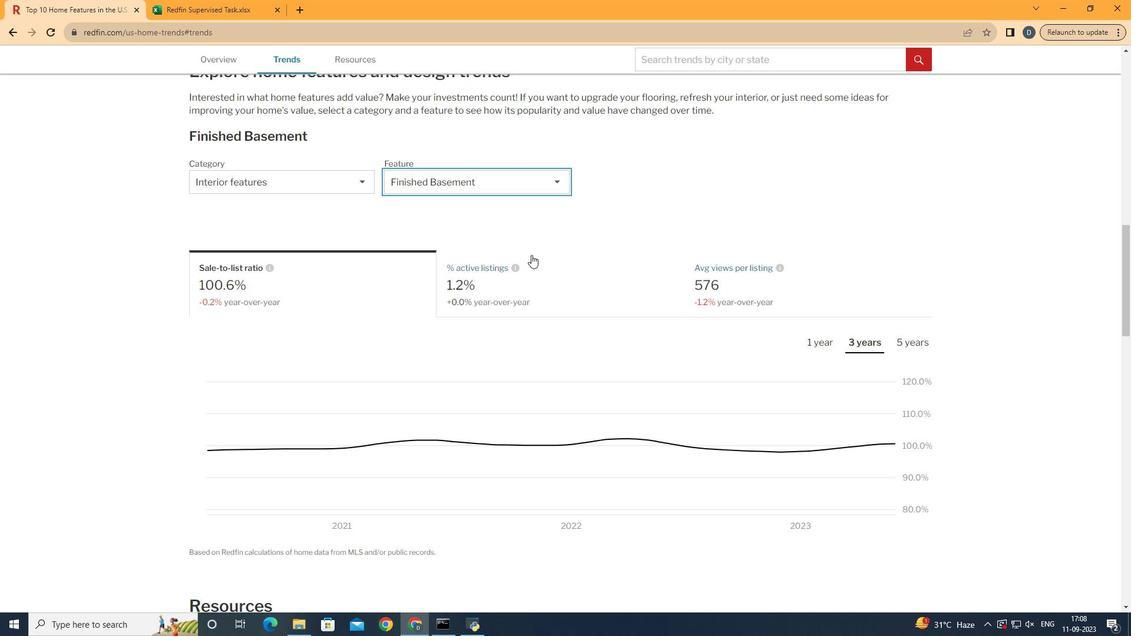 
Action: Mouse moved to (656, 205)
Screenshot: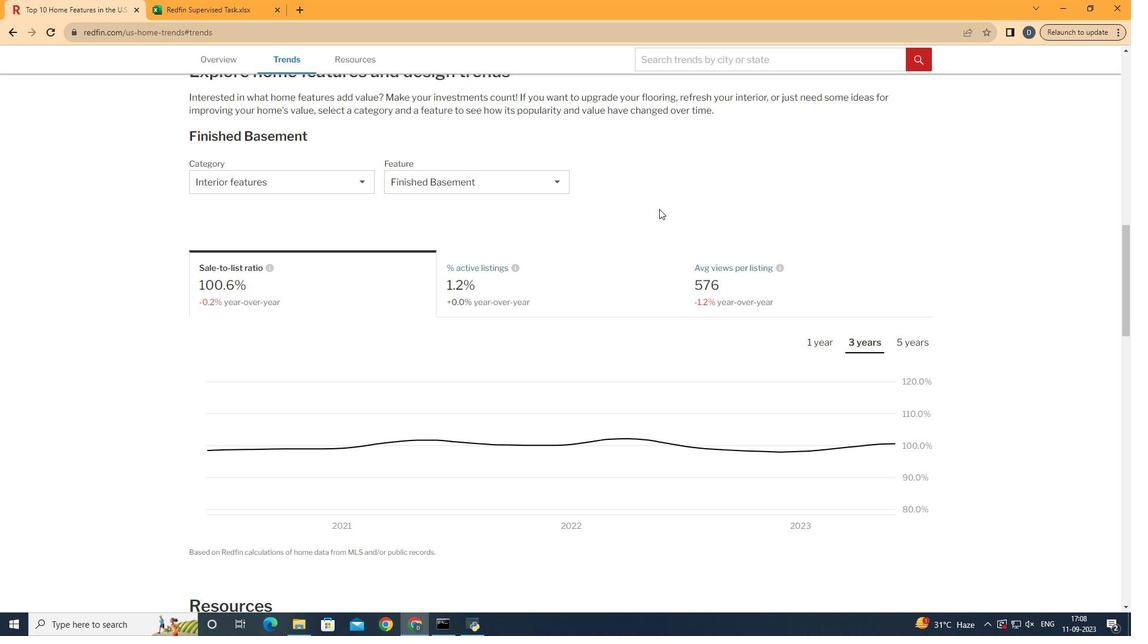 
Action: Mouse pressed left at (656, 205)
Screenshot: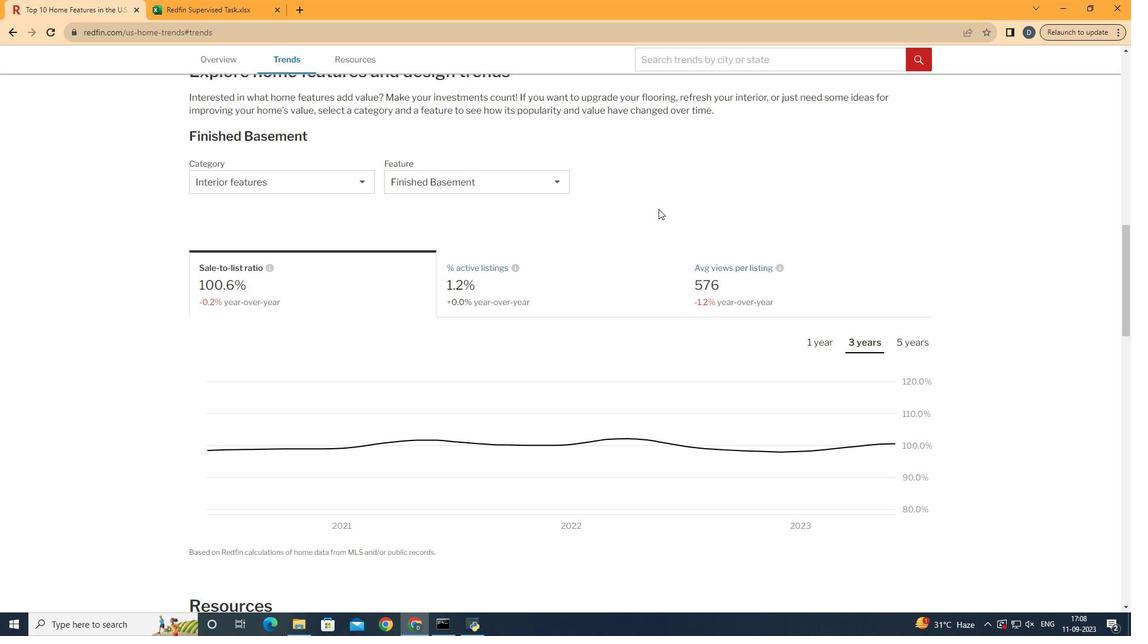 
Action: Mouse moved to (584, 272)
Screenshot: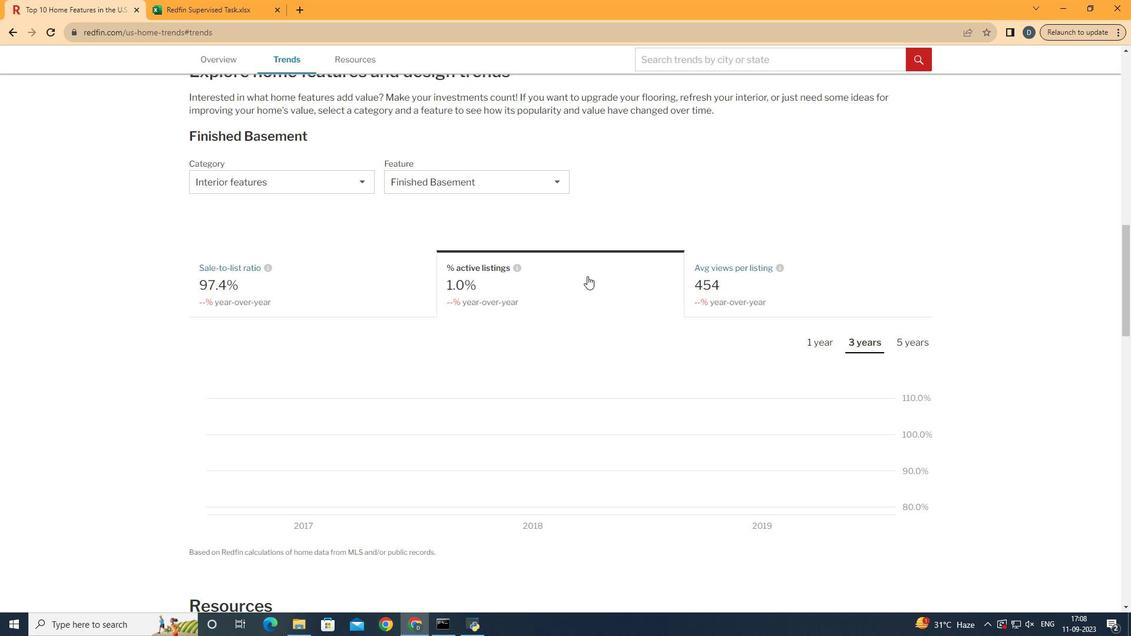 
Action: Mouse pressed left at (584, 272)
Screenshot: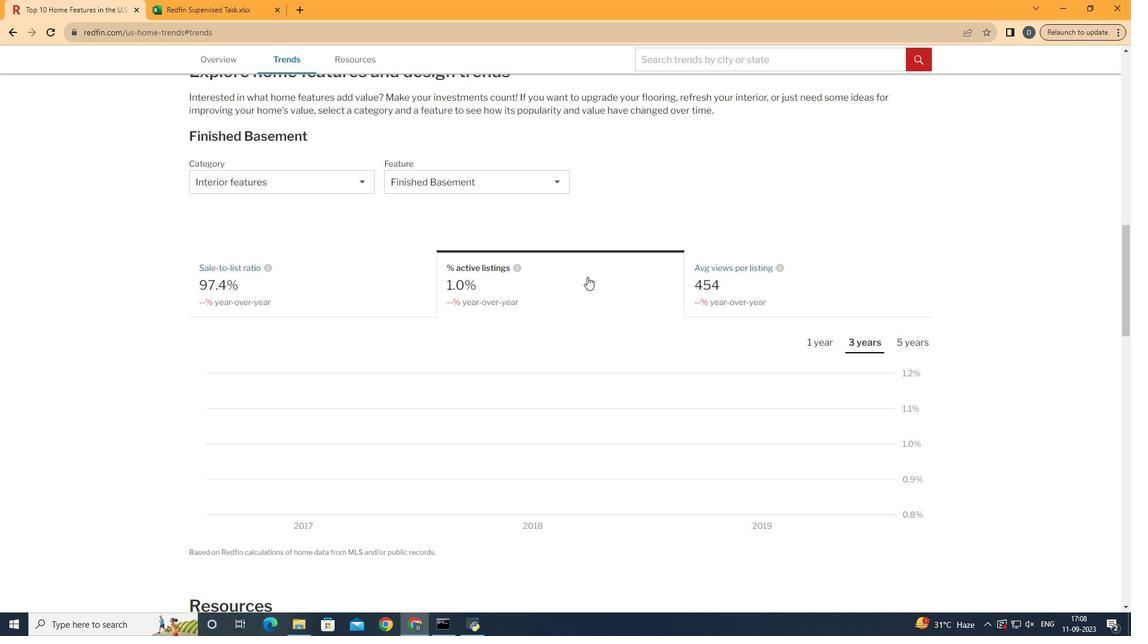 
Action: Mouse moved to (820, 343)
Screenshot: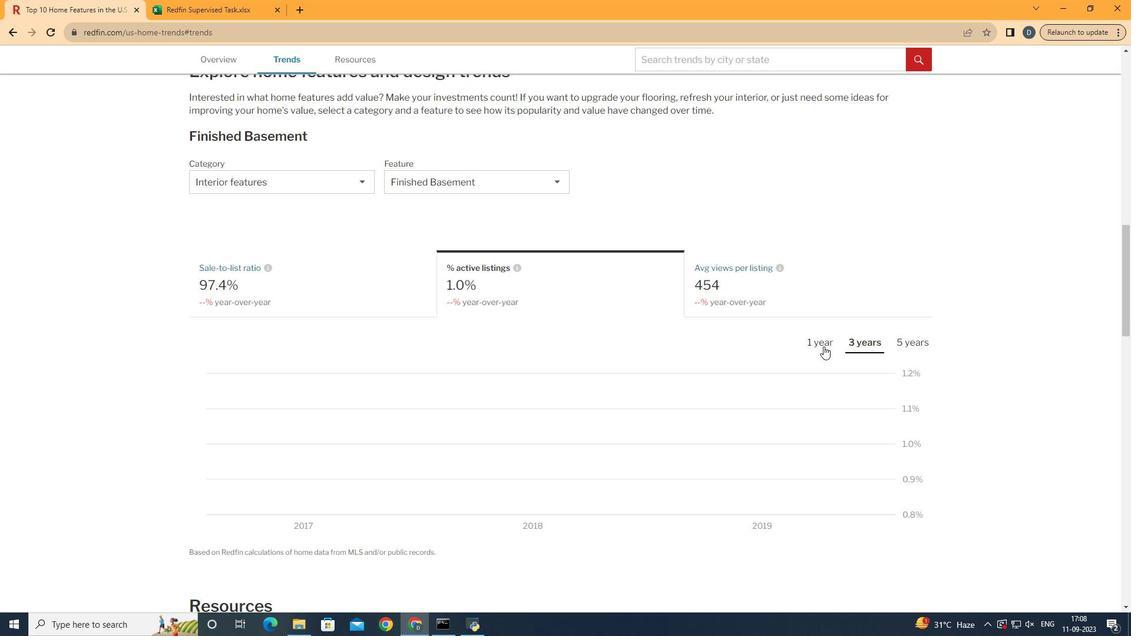 
Action: Mouse pressed left at (820, 343)
Screenshot: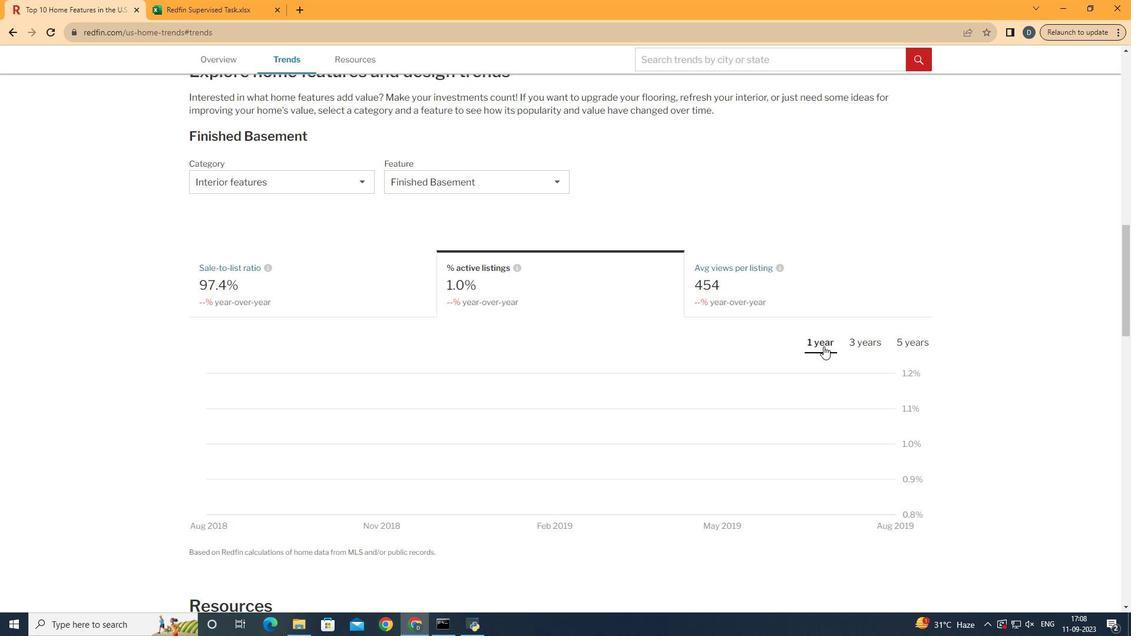 
Action: Mouse moved to (796, 459)
Screenshot: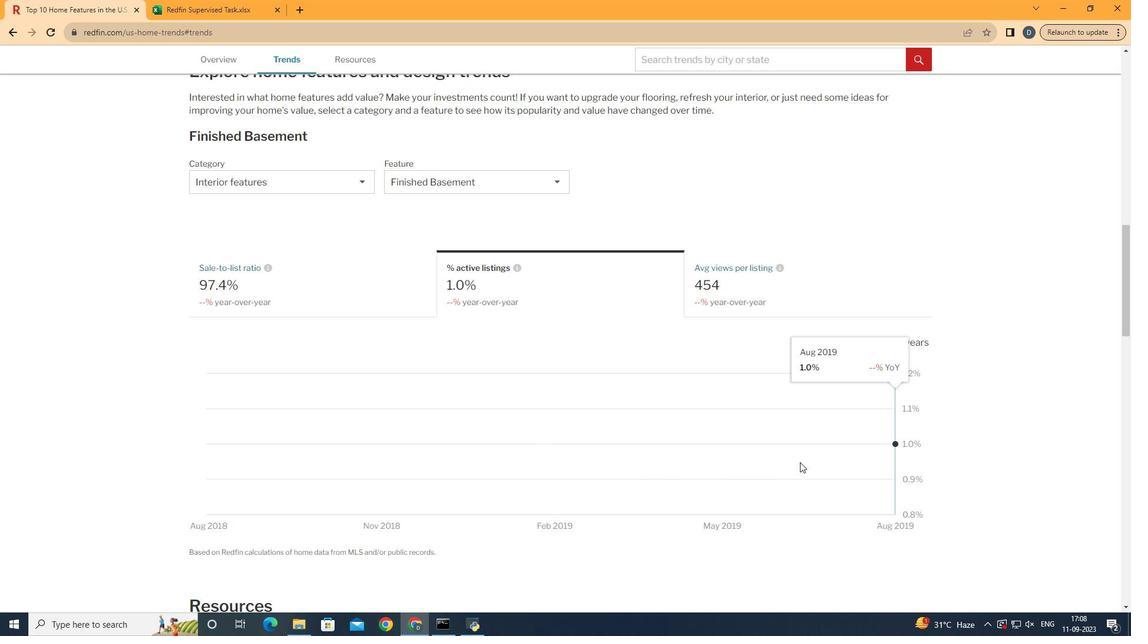 
